 Task: Open Card Card0000000160 in Board Board0000000040 in Workspace WS0000000014 in Trello. Add Member Nikrathi889@gmail.com to Card Card0000000160 in Board Board0000000040 in Workspace WS0000000014 in Trello. Add Red Label titled Label0000000160 to Card Card0000000160 in Board Board0000000040 in Workspace WS0000000014 in Trello. Add Checklist CL0000000160 to Card Card0000000160 in Board Board0000000040 in Workspace WS0000000014 in Trello. Add Dates with Start Date as Jul 01 2023 and Due Date as Jul 31 2023 to Card Card0000000160 in Board Board0000000040 in Workspace WS0000000014 in Trello
Action: Mouse moved to (395, 510)
Screenshot: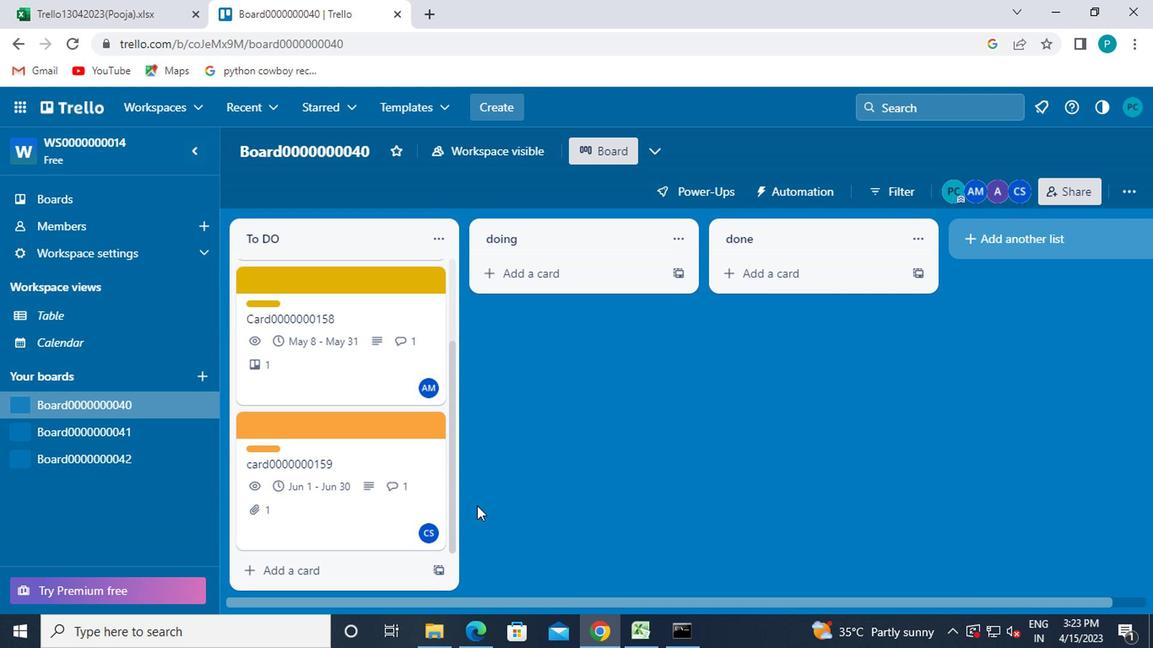 
Action: Mouse scrolled (395, 510) with delta (0, 0)
Screenshot: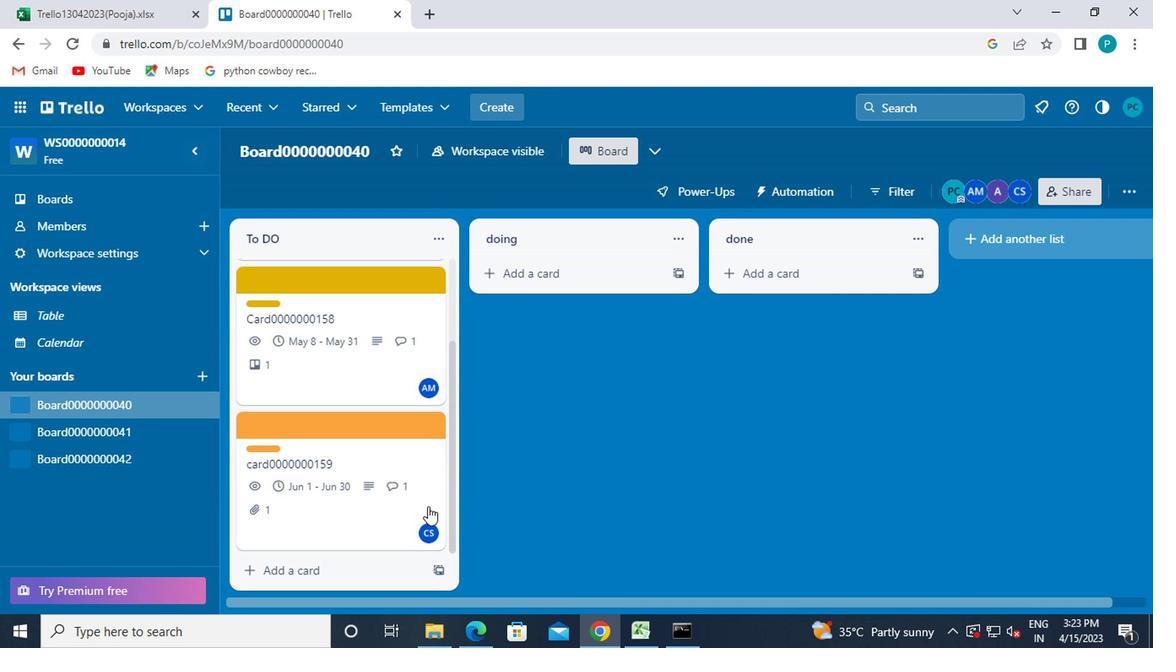 
Action: Mouse moved to (394, 510)
Screenshot: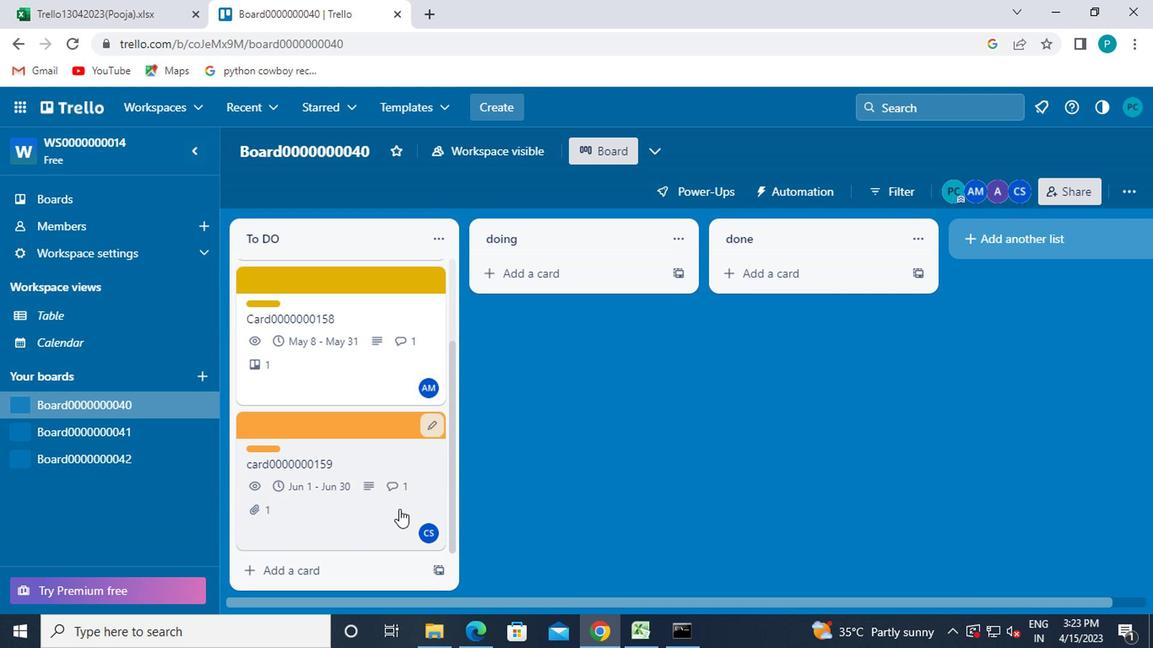
Action: Mouse scrolled (394, 510) with delta (0, 0)
Screenshot: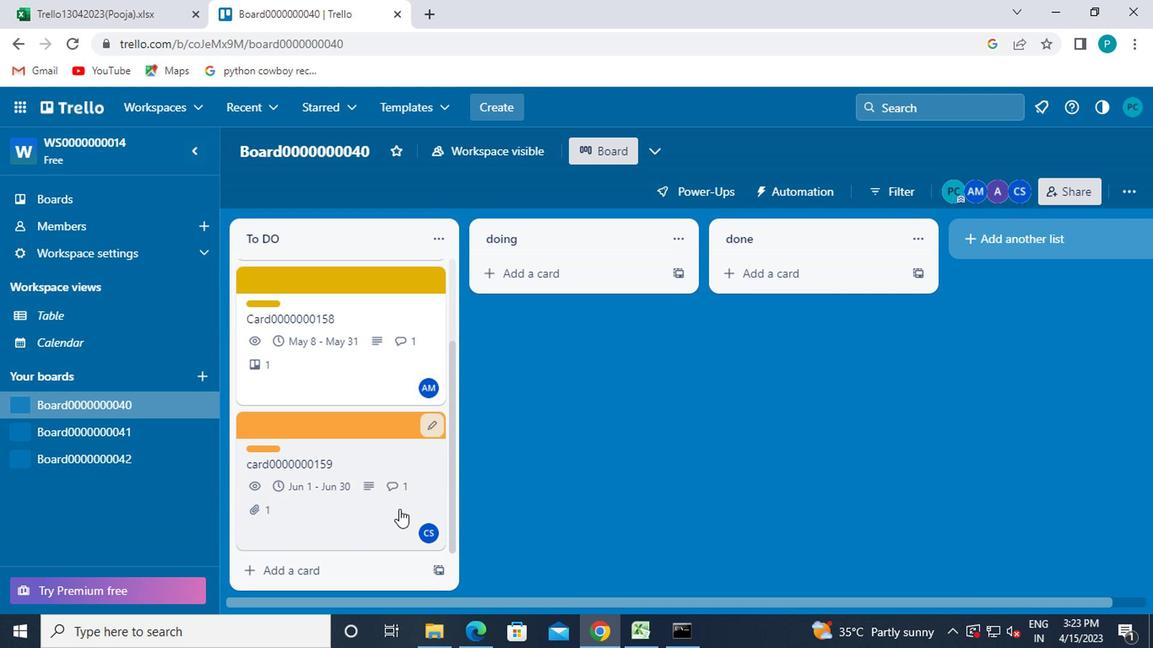 
Action: Mouse moved to (100, 439)
Screenshot: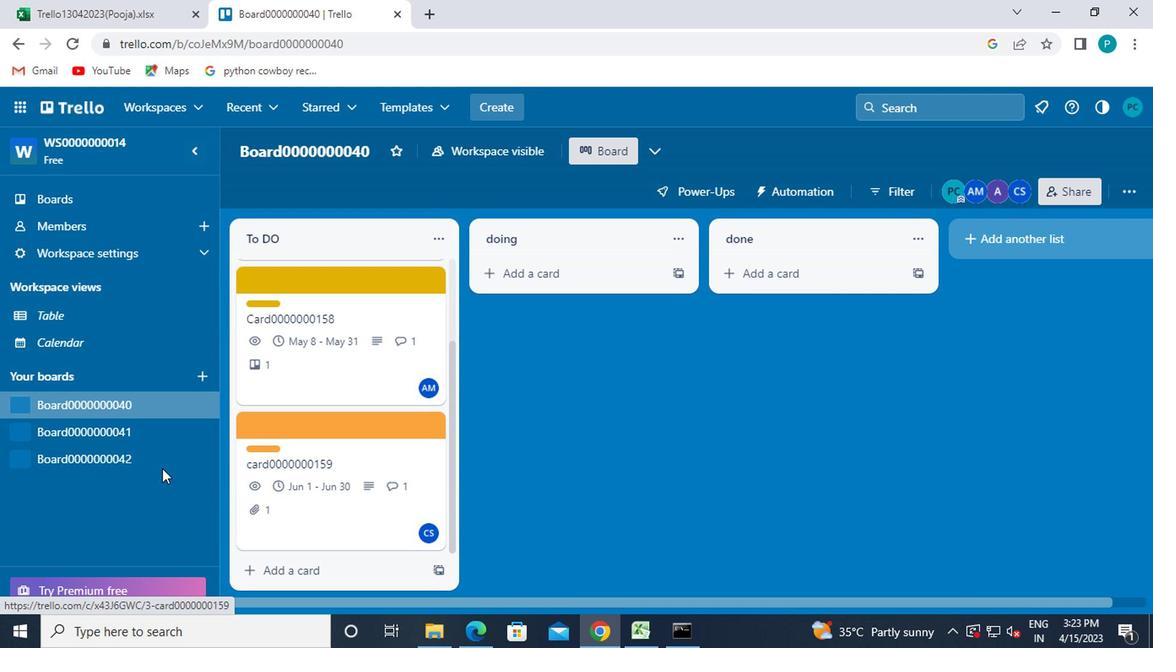 
Action: Mouse pressed left at (100, 439)
Screenshot: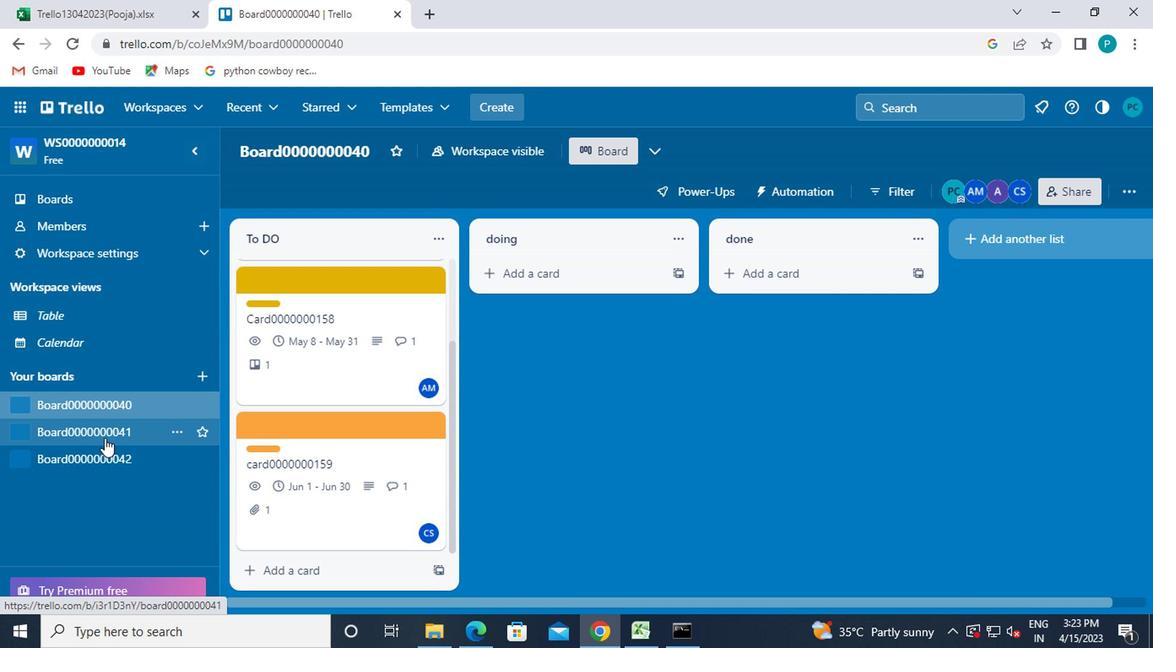 
Action: Mouse moved to (290, 248)
Screenshot: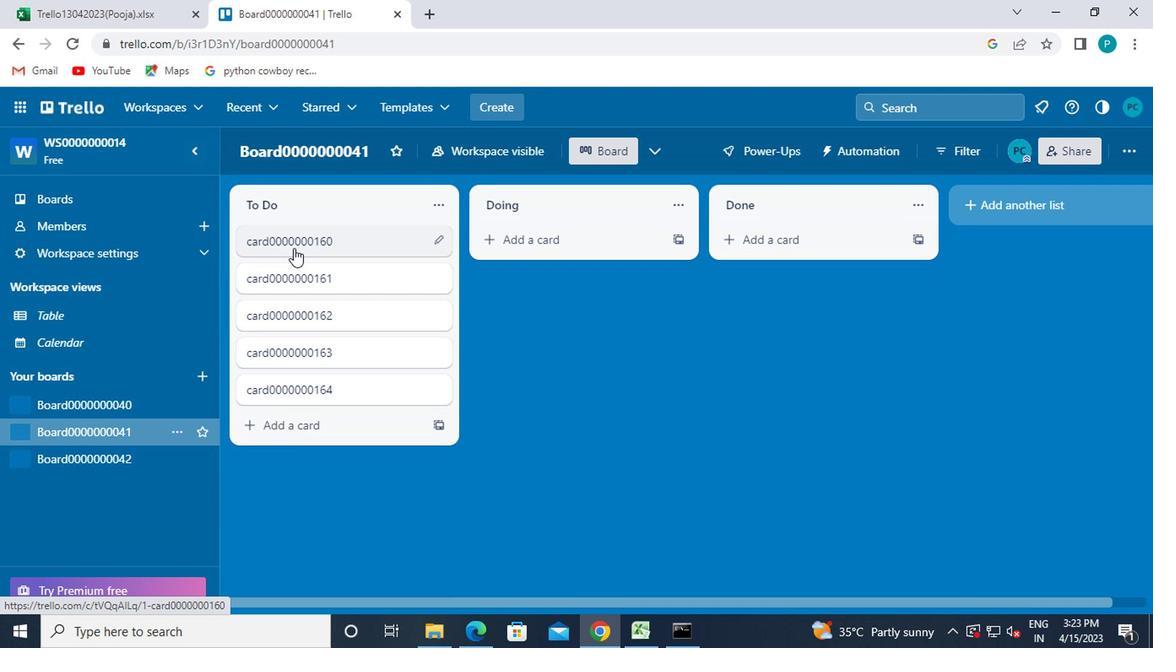 
Action: Mouse pressed left at (290, 248)
Screenshot: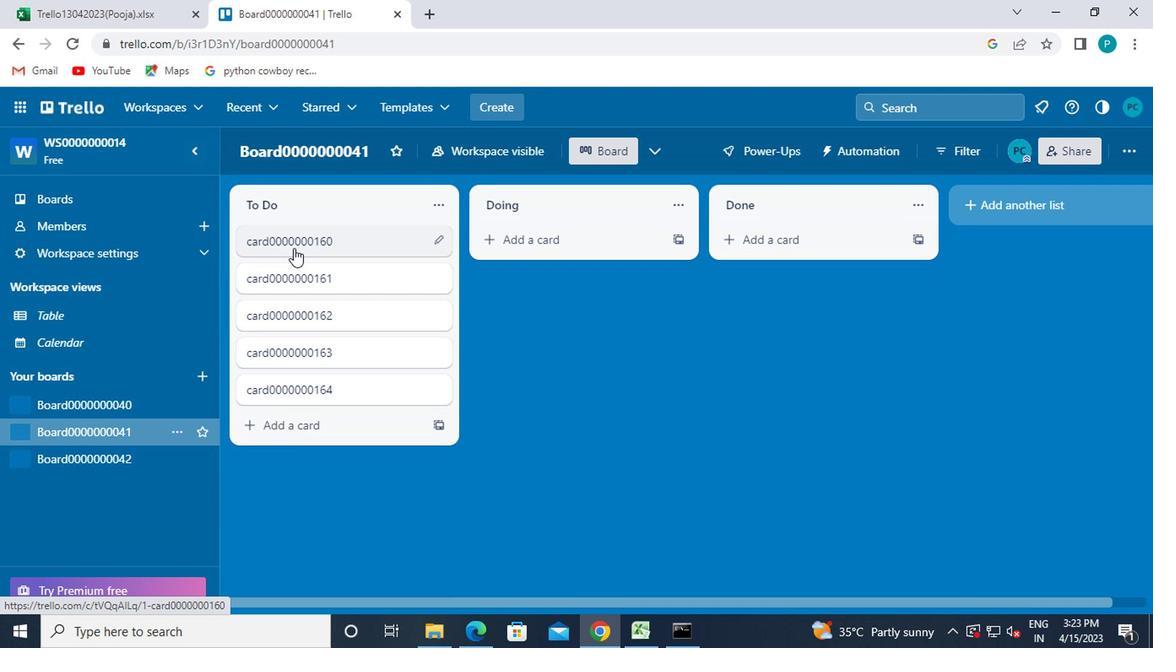 
Action: Mouse moved to (760, 242)
Screenshot: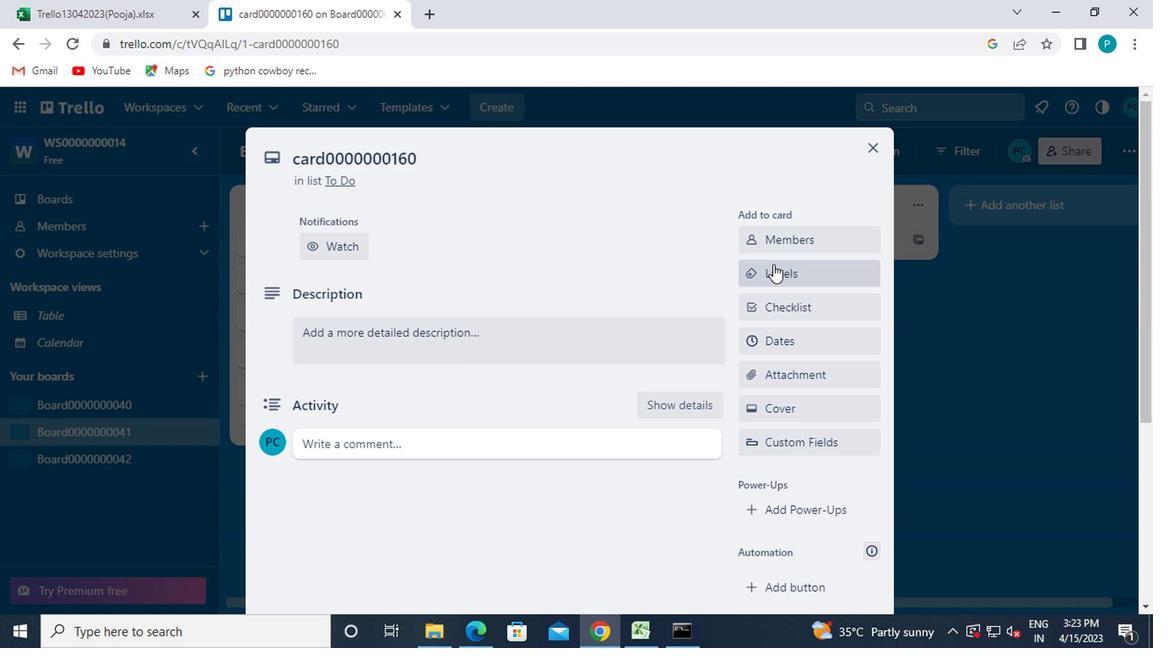 
Action: Mouse pressed left at (760, 242)
Screenshot: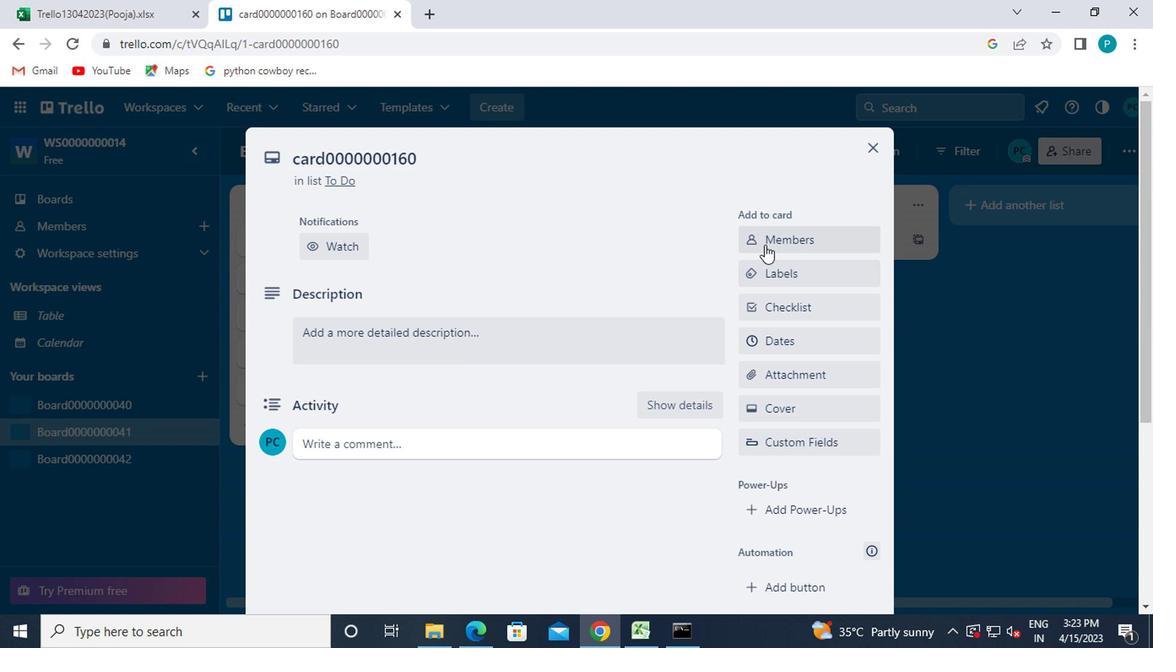 
Action: Mouse moved to (783, 323)
Screenshot: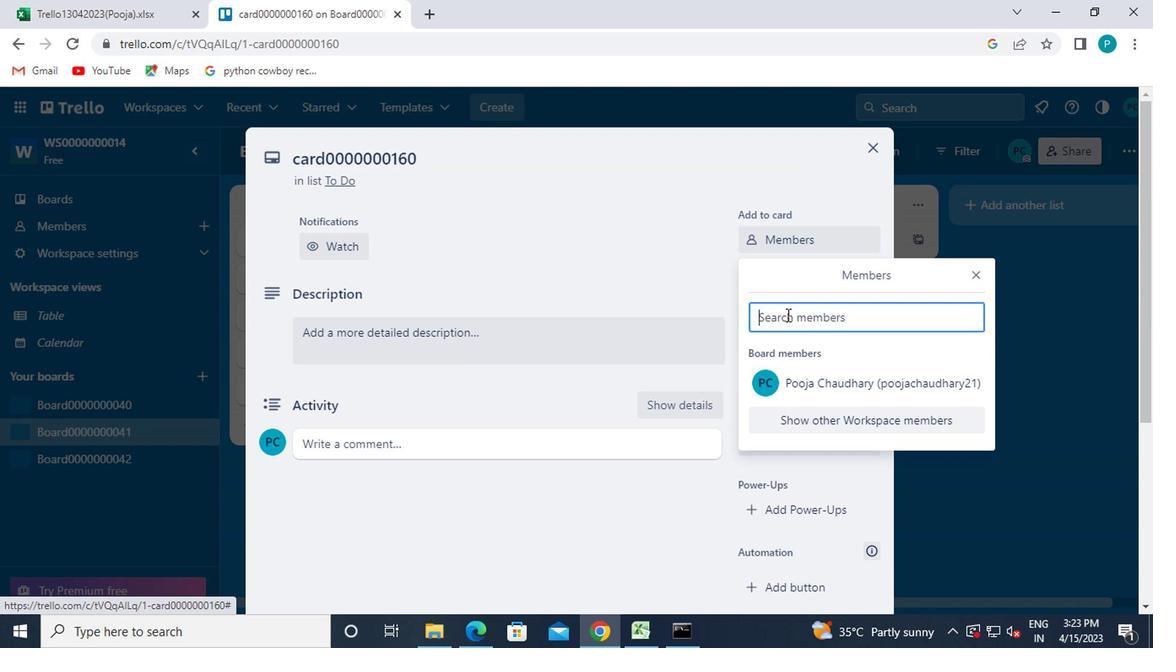 
Action: Mouse pressed left at (783, 323)
Screenshot: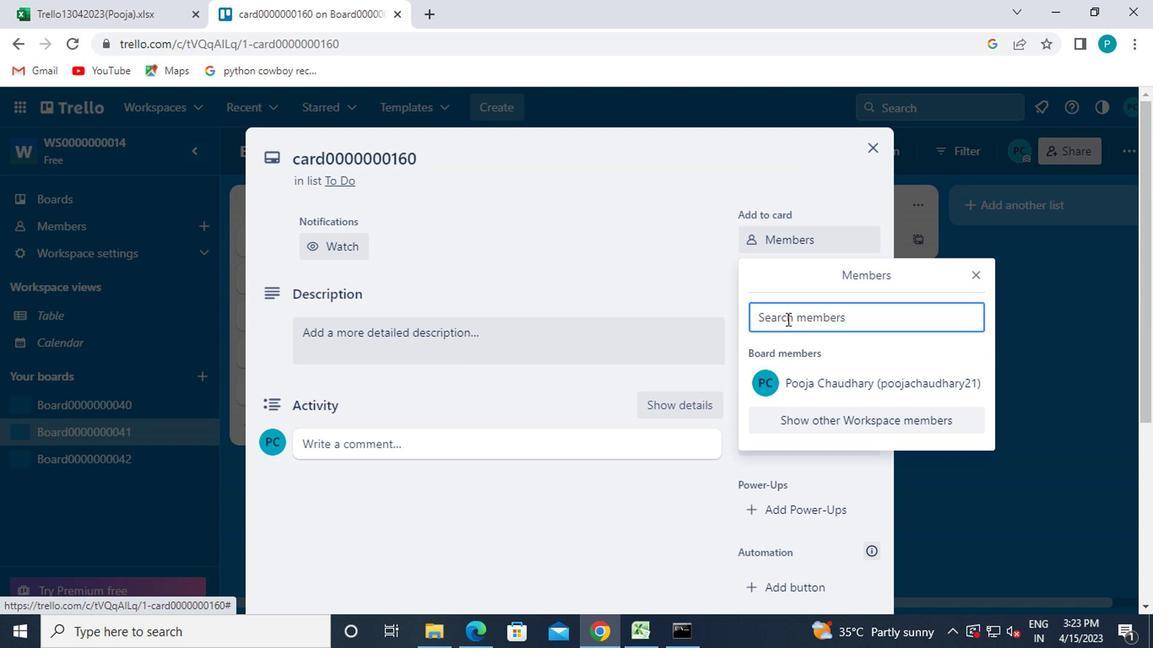 
Action: Mouse moved to (783, 325)
Screenshot: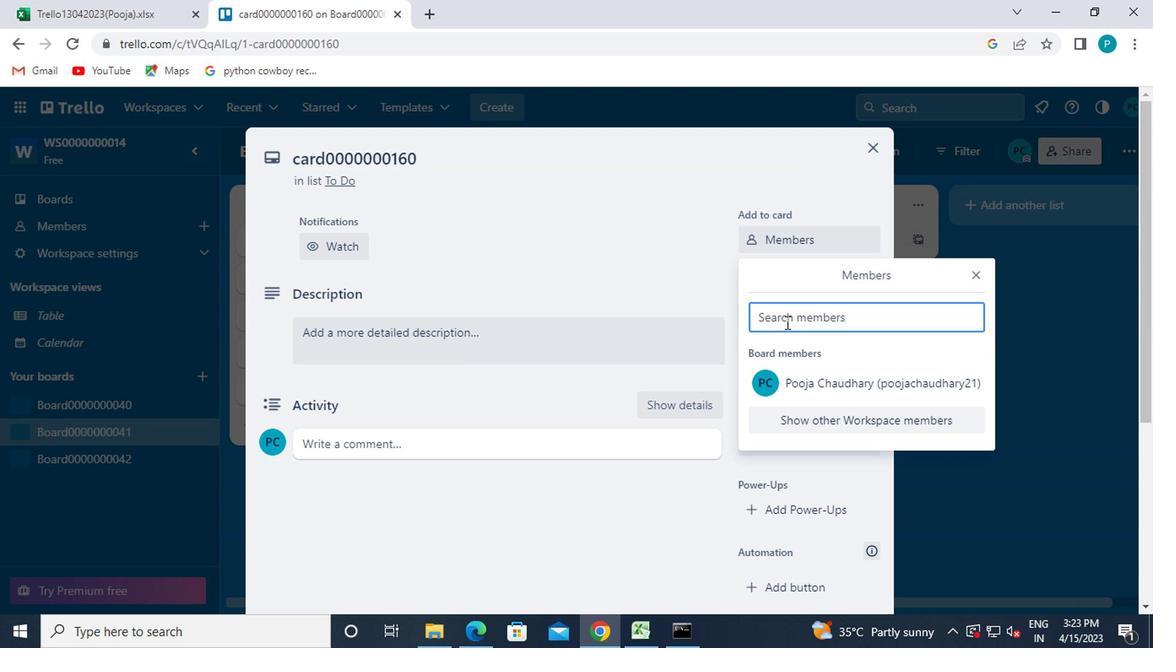 
Action: Key pressed nikrathi899<Key.shift>@GMAIL.COM
Screenshot: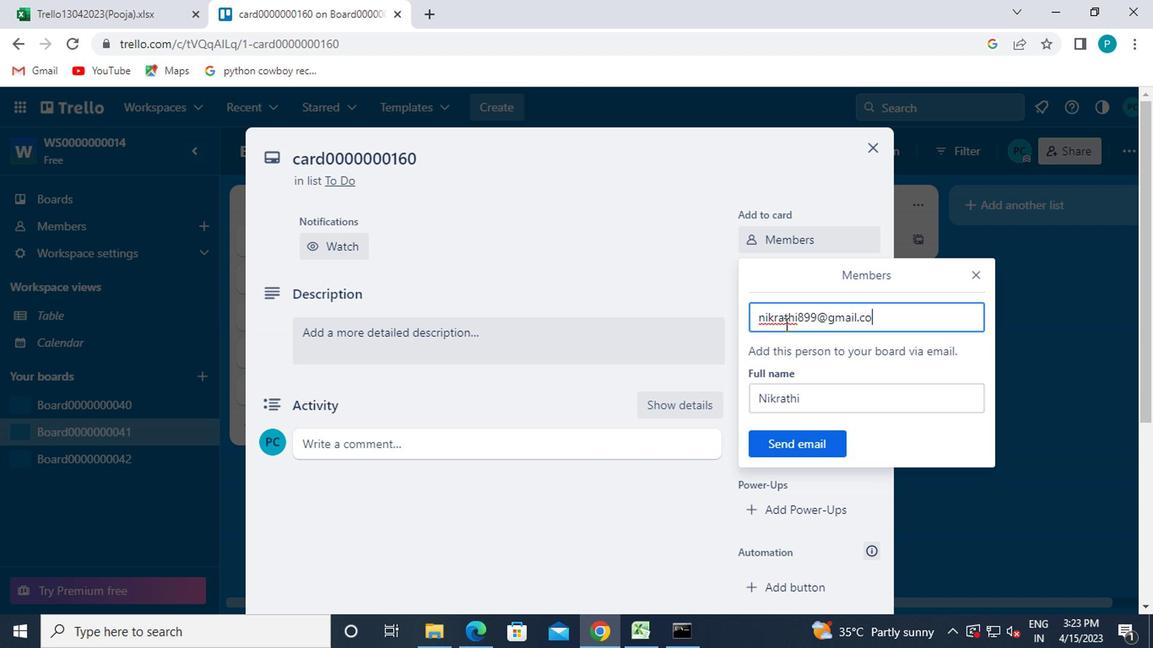 
Action: Mouse moved to (792, 437)
Screenshot: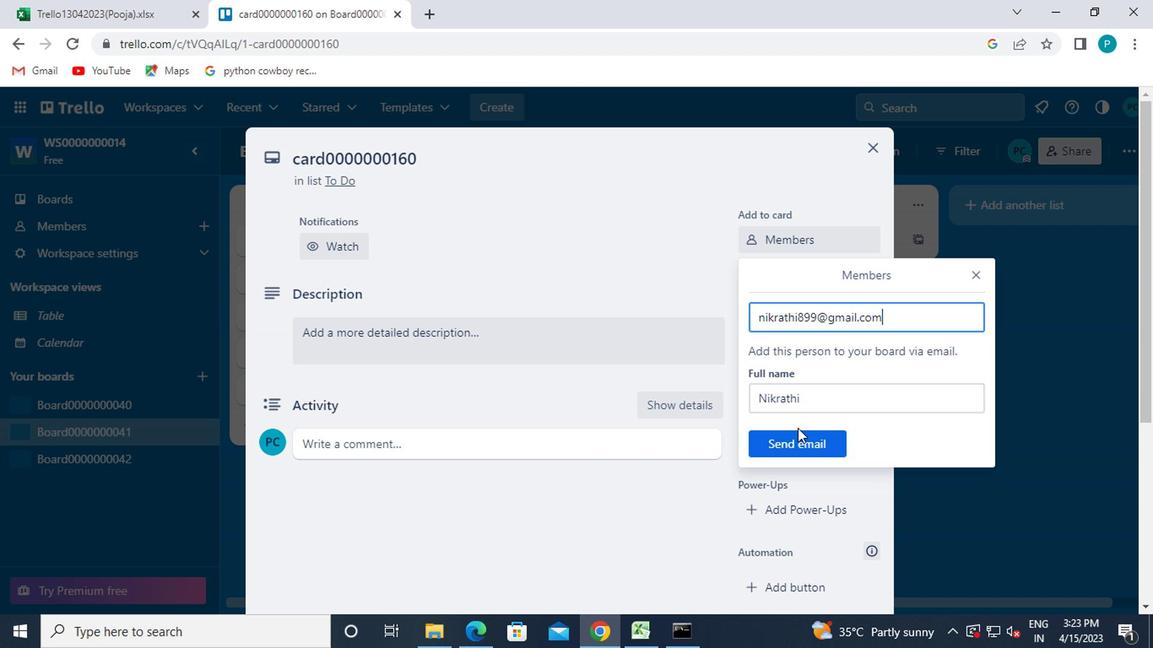 
Action: Mouse pressed left at (792, 437)
Screenshot: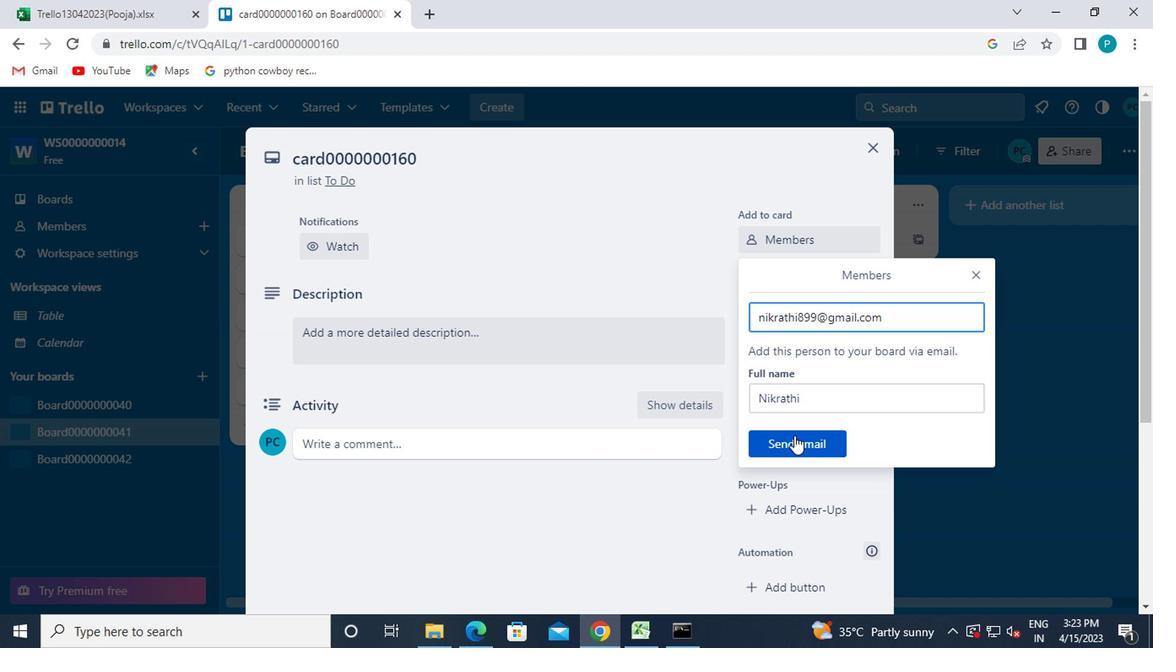 
Action: Mouse moved to (798, 333)
Screenshot: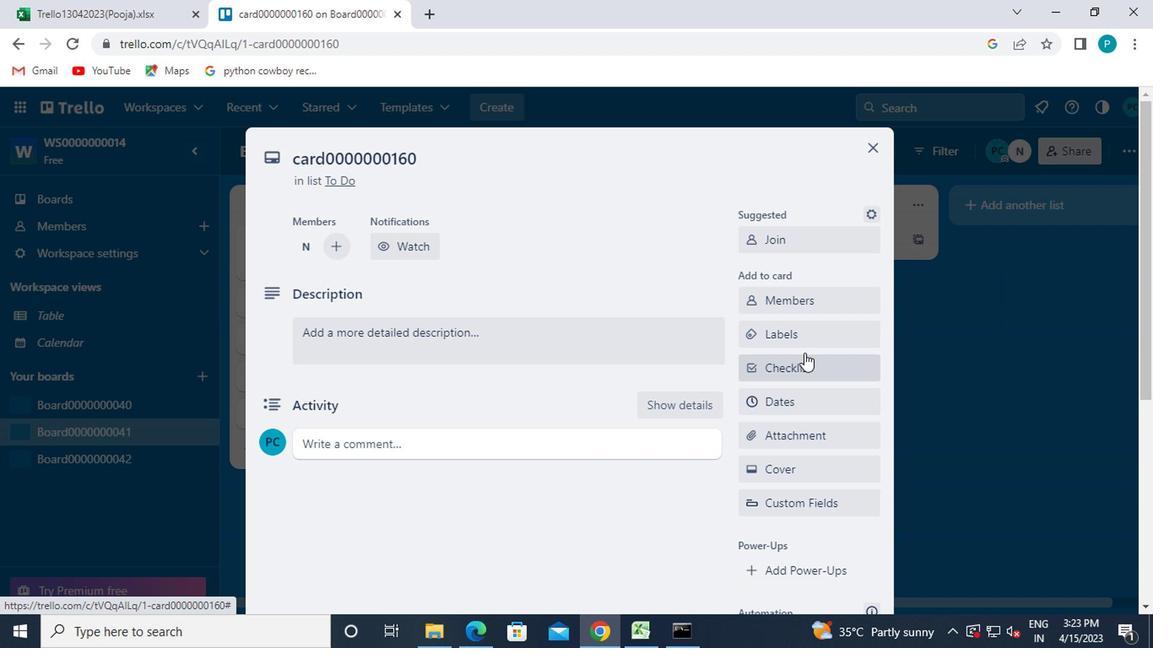 
Action: Mouse pressed left at (798, 333)
Screenshot: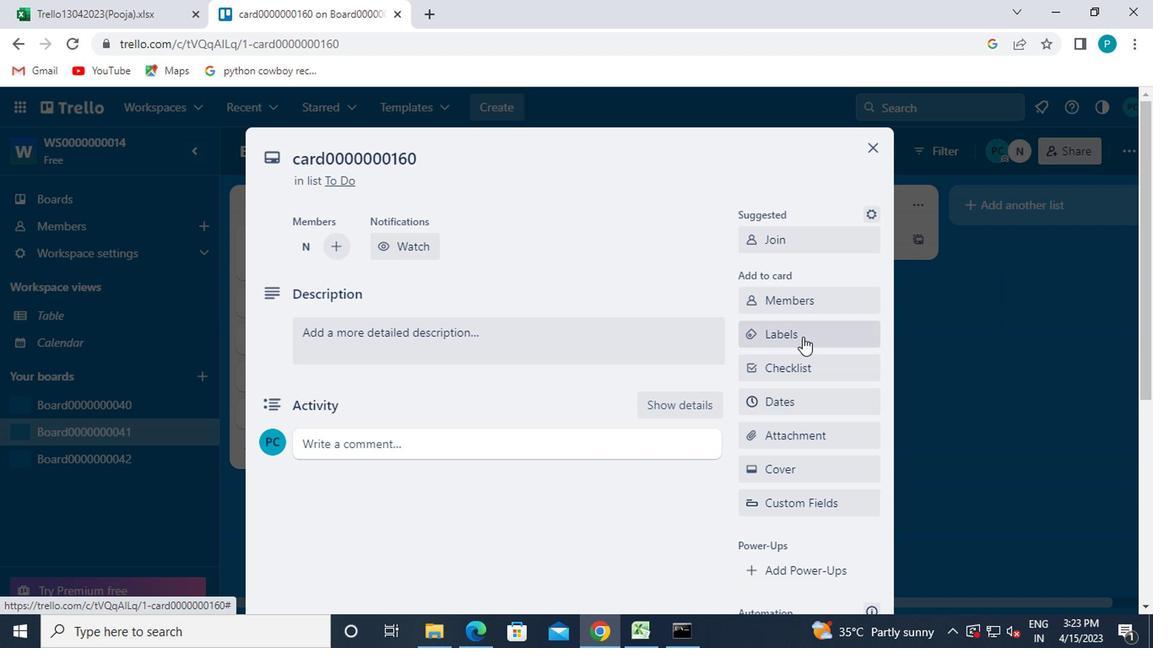 
Action: Mouse moved to (798, 445)
Screenshot: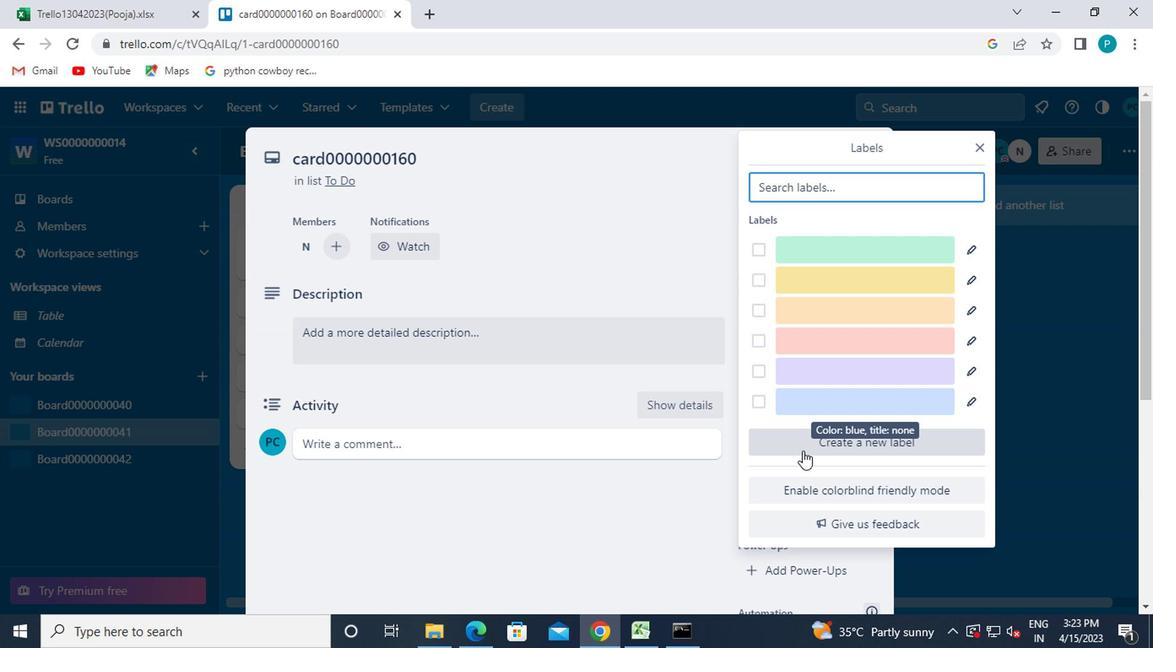 
Action: Mouse pressed left at (798, 445)
Screenshot: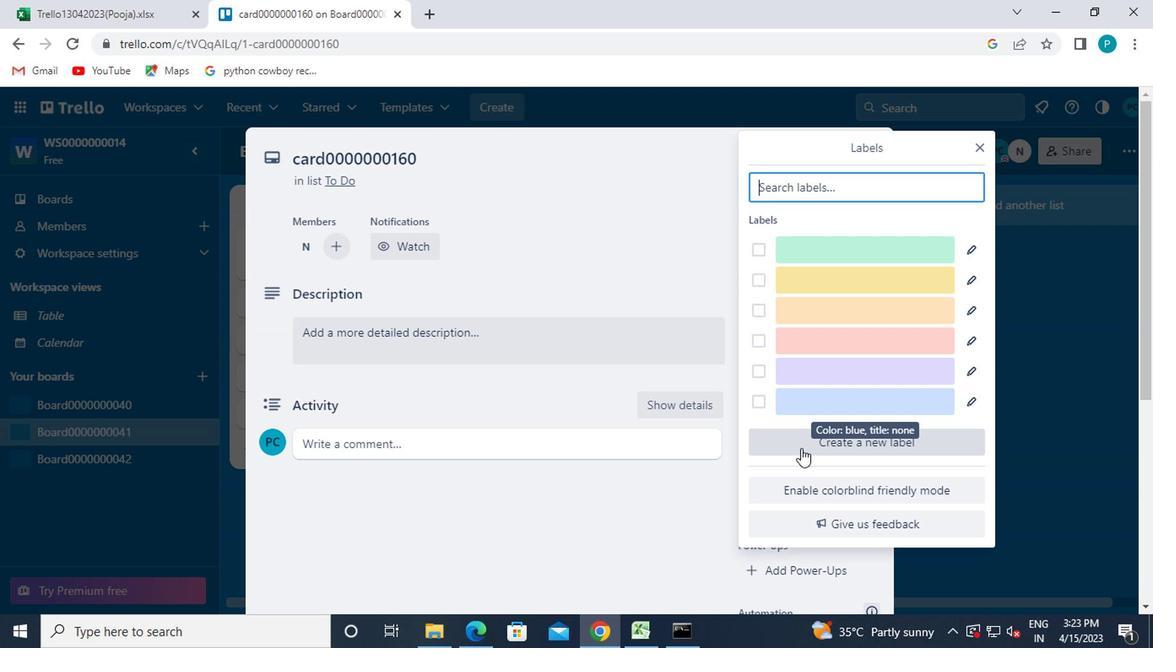 
Action: Mouse moved to (907, 398)
Screenshot: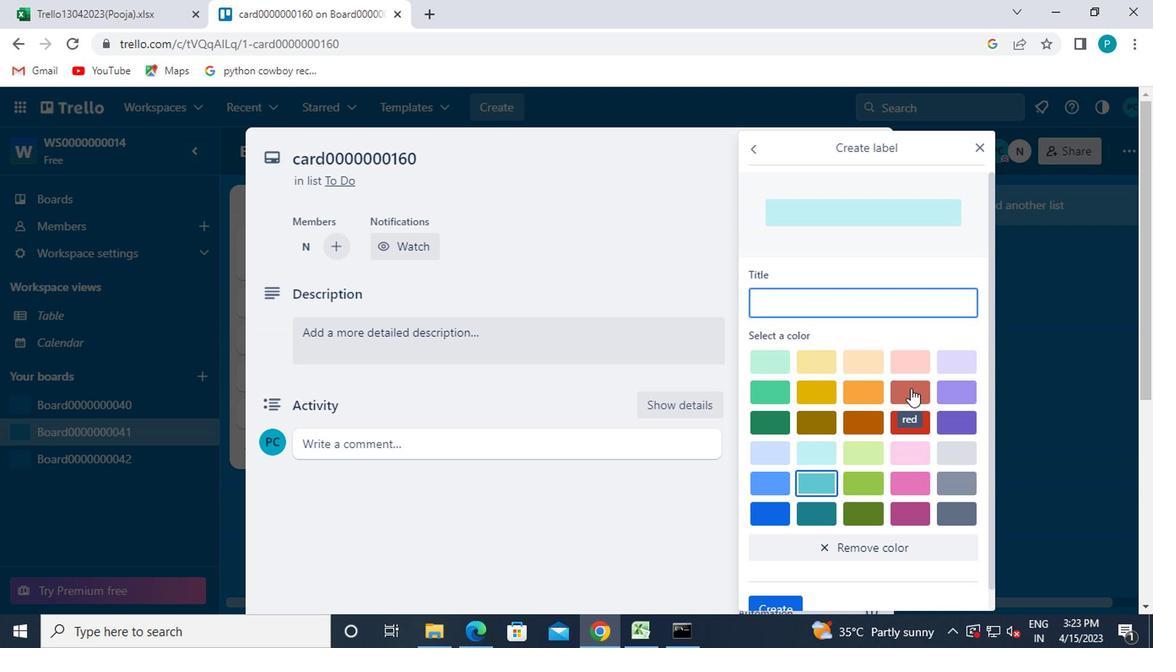 
Action: Mouse pressed left at (907, 398)
Screenshot: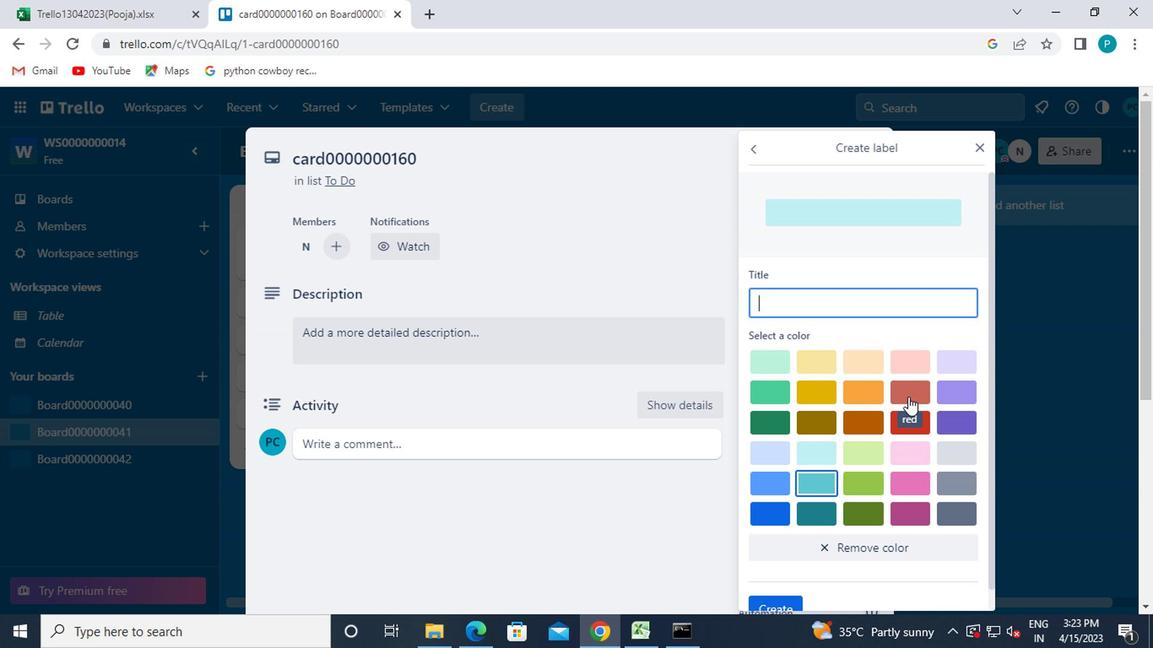 
Action: Mouse moved to (763, 308)
Screenshot: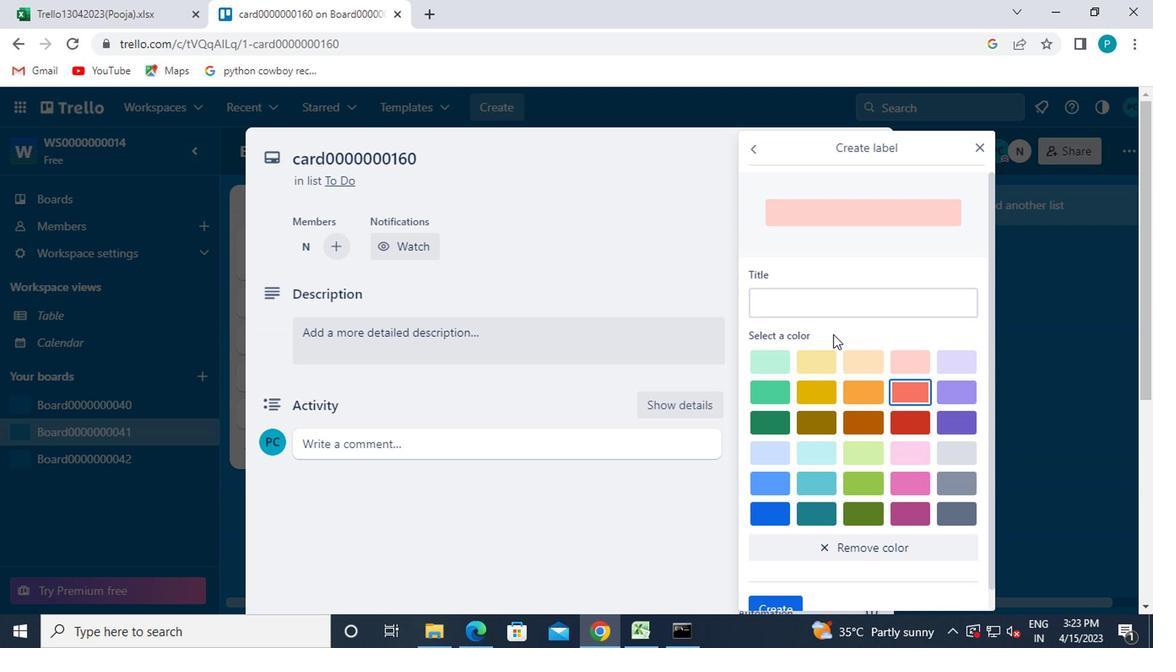 
Action: Mouse pressed left at (763, 308)
Screenshot: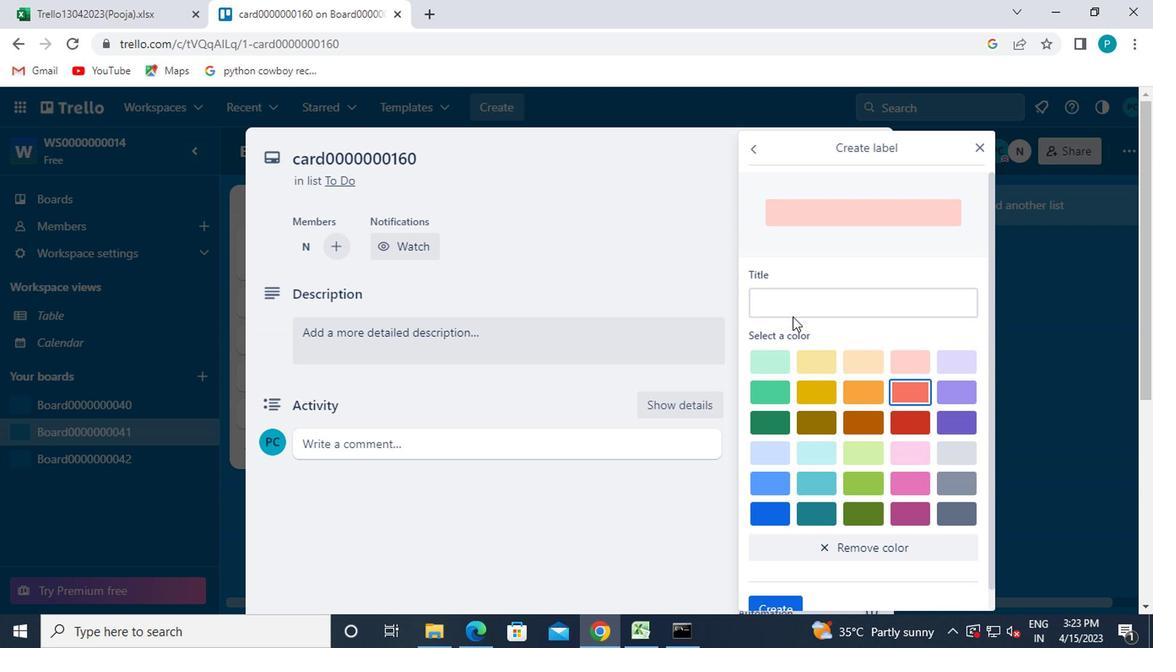 
Action: Key pressed <Key.caps_lock>L<Key.caps_lock>ABEL0000000160
Screenshot: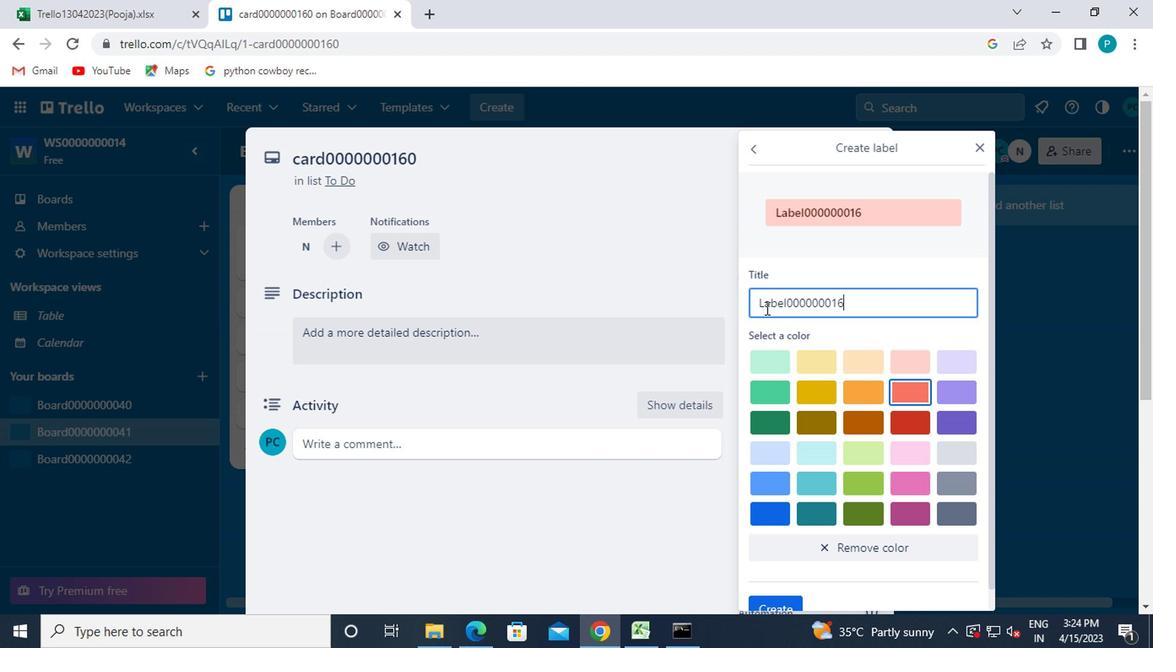 
Action: Mouse moved to (795, 367)
Screenshot: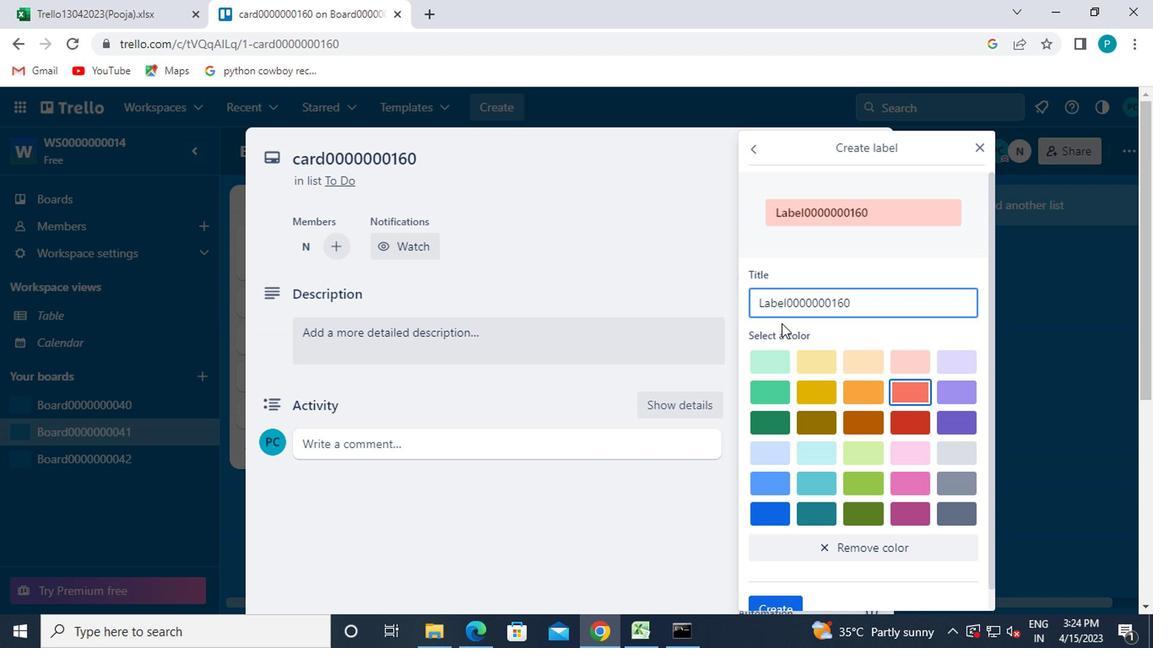 
Action: Mouse scrolled (795, 366) with delta (0, -1)
Screenshot: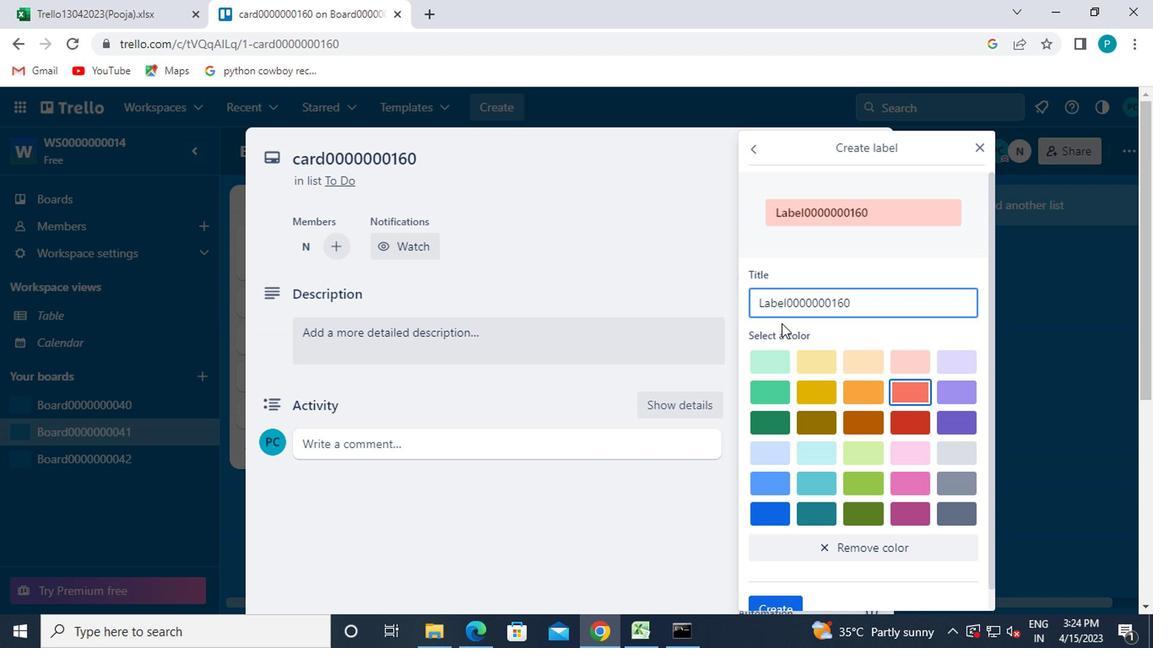 
Action: Mouse moved to (795, 376)
Screenshot: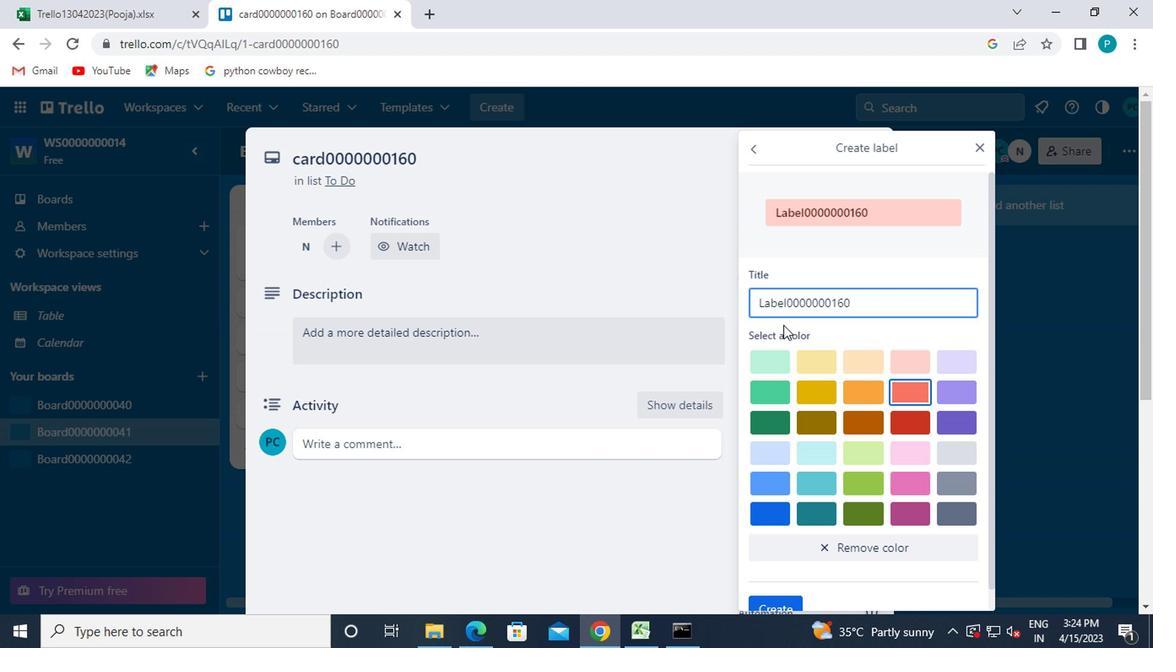 
Action: Mouse scrolled (795, 375) with delta (0, 0)
Screenshot: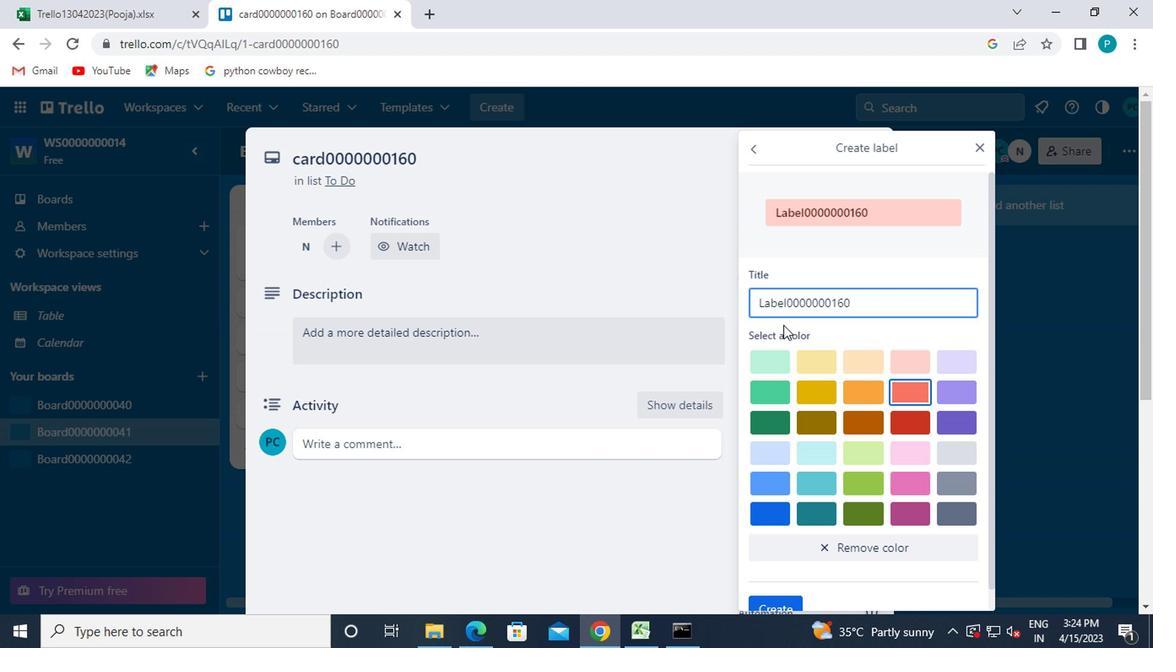 
Action: Mouse moved to (797, 386)
Screenshot: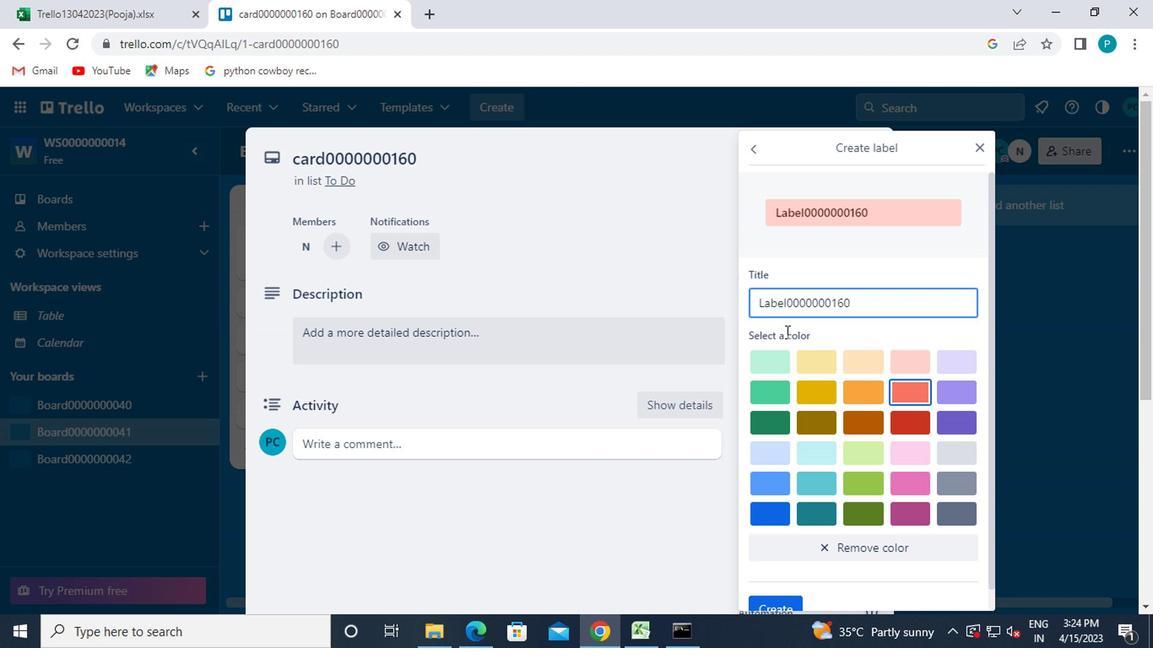 
Action: Mouse scrolled (797, 385) with delta (0, -1)
Screenshot: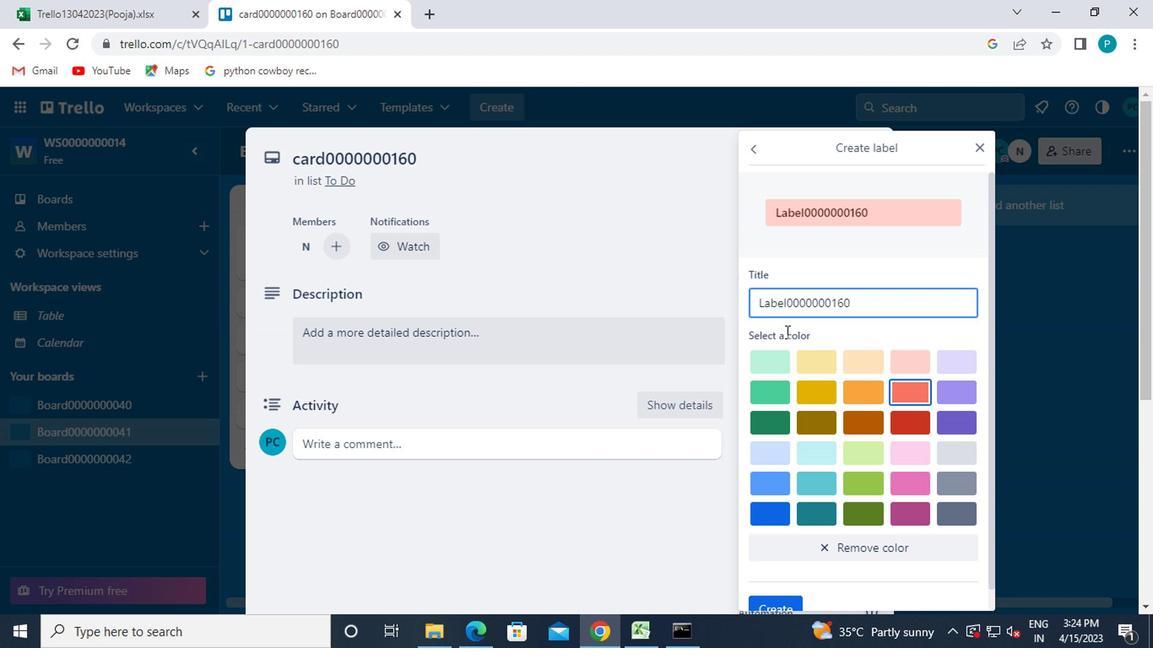 
Action: Mouse moved to (800, 398)
Screenshot: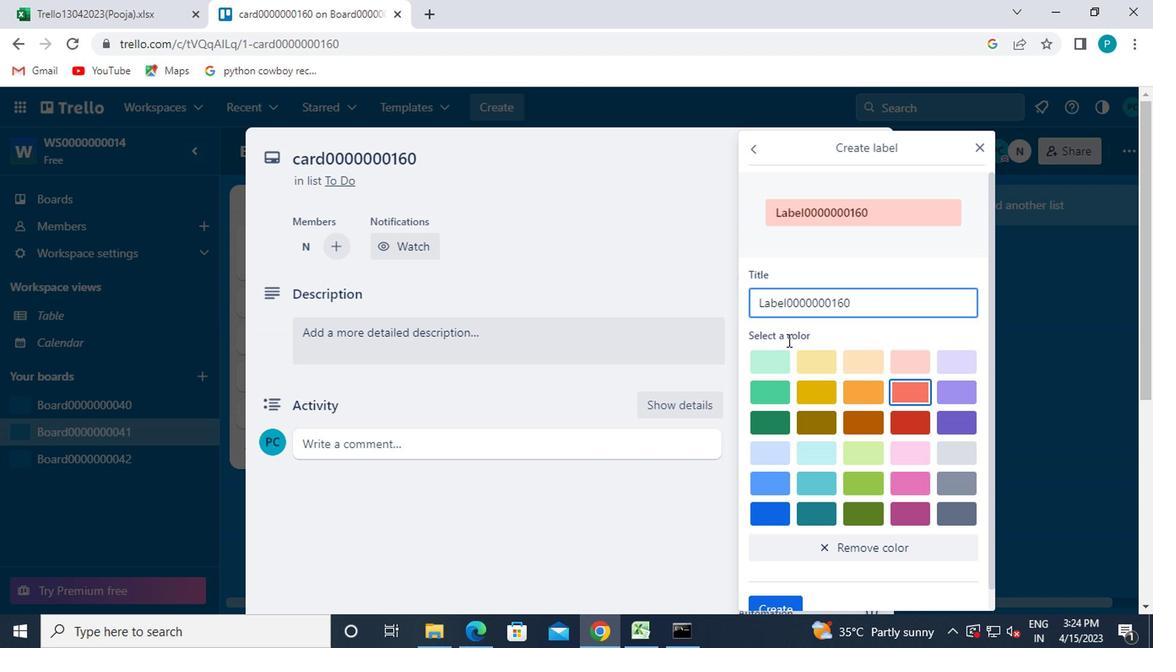 
Action: Mouse scrolled (800, 398) with delta (0, 0)
Screenshot: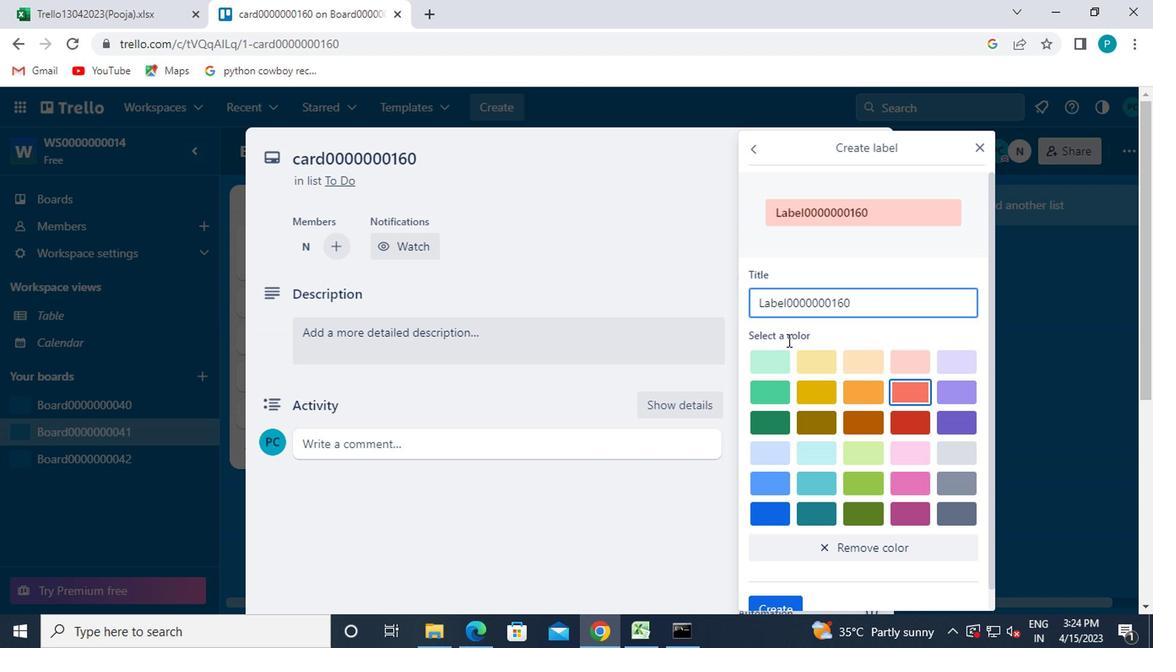 
Action: Mouse moved to (766, 592)
Screenshot: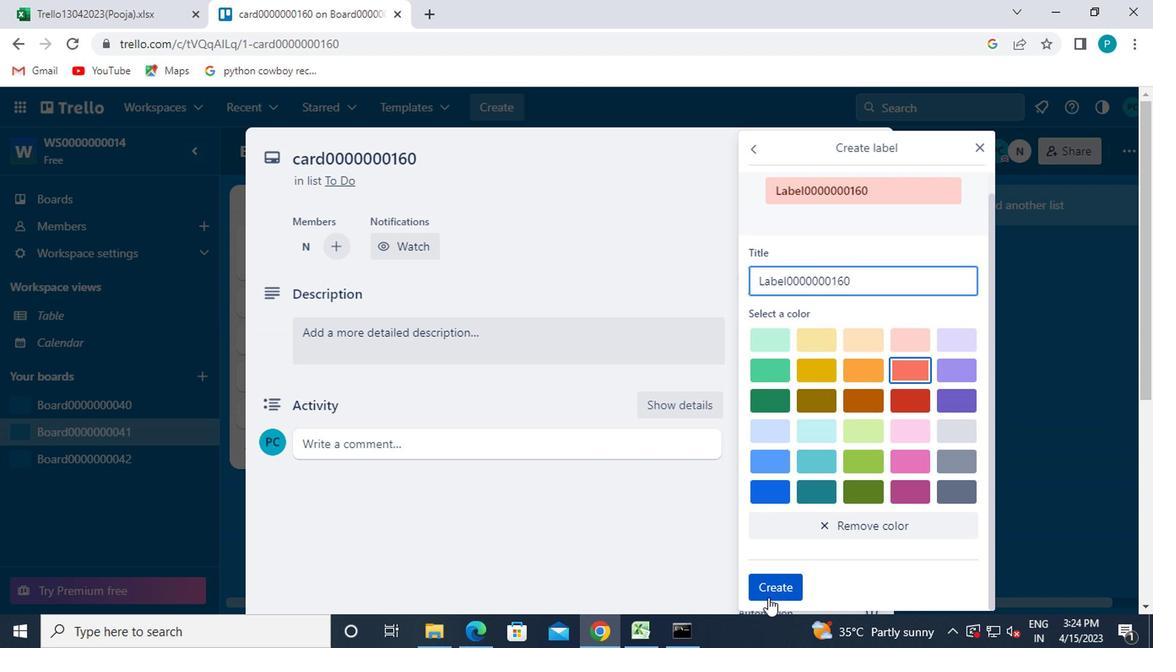 
Action: Mouse pressed left at (766, 592)
Screenshot: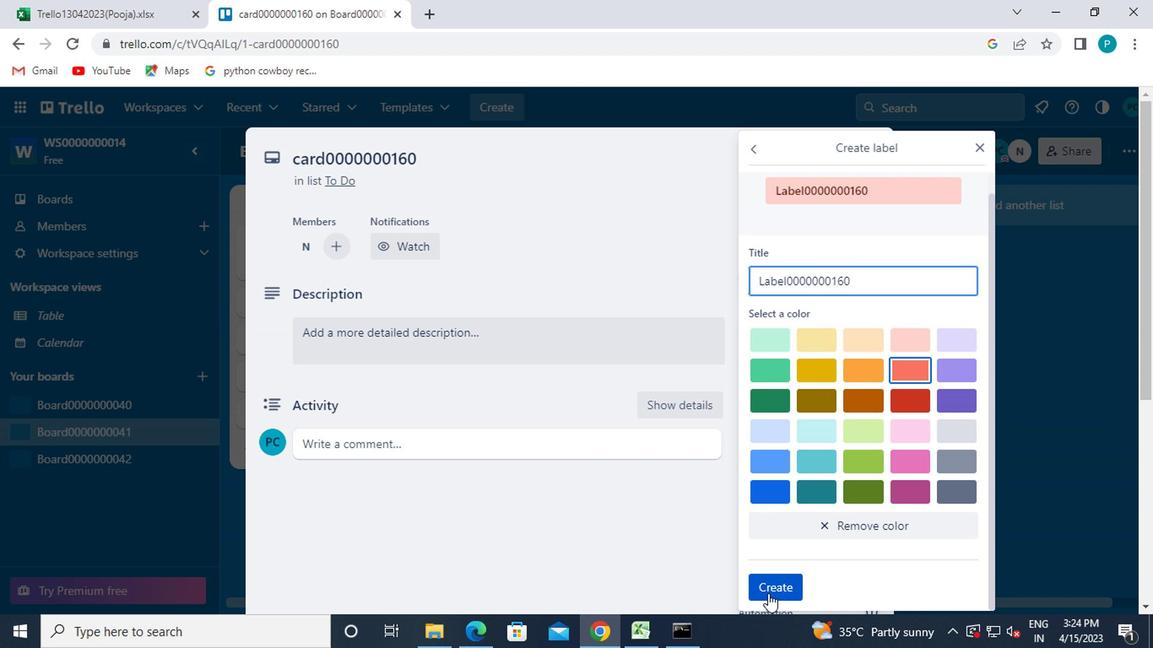 
Action: Mouse moved to (970, 139)
Screenshot: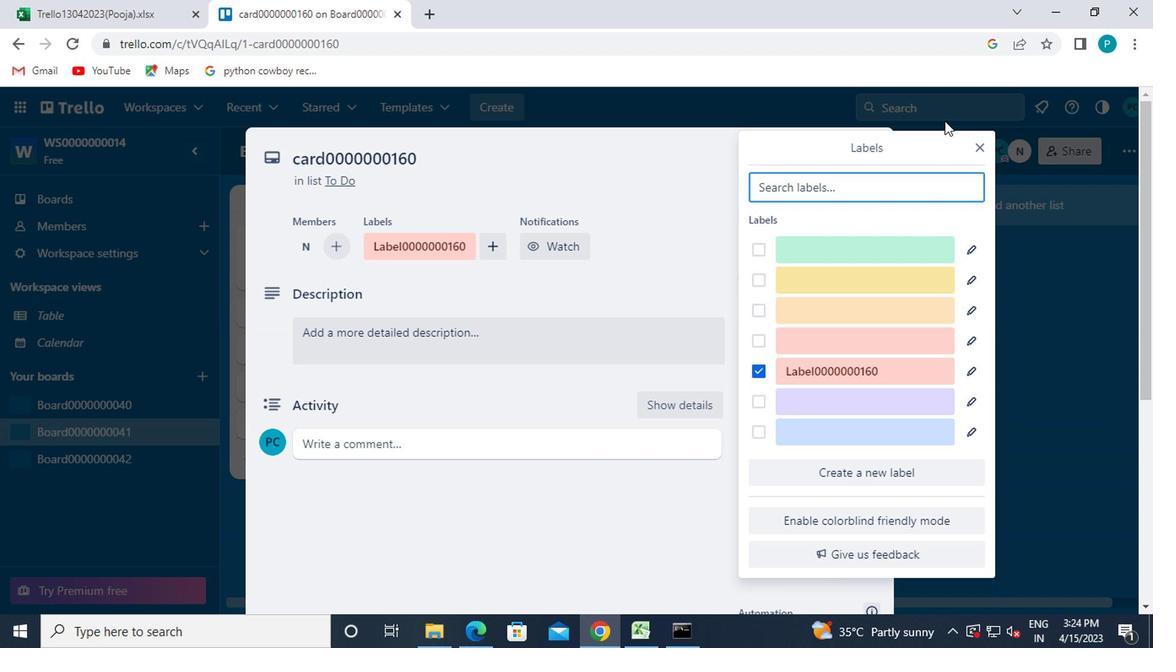 
Action: Mouse pressed left at (970, 139)
Screenshot: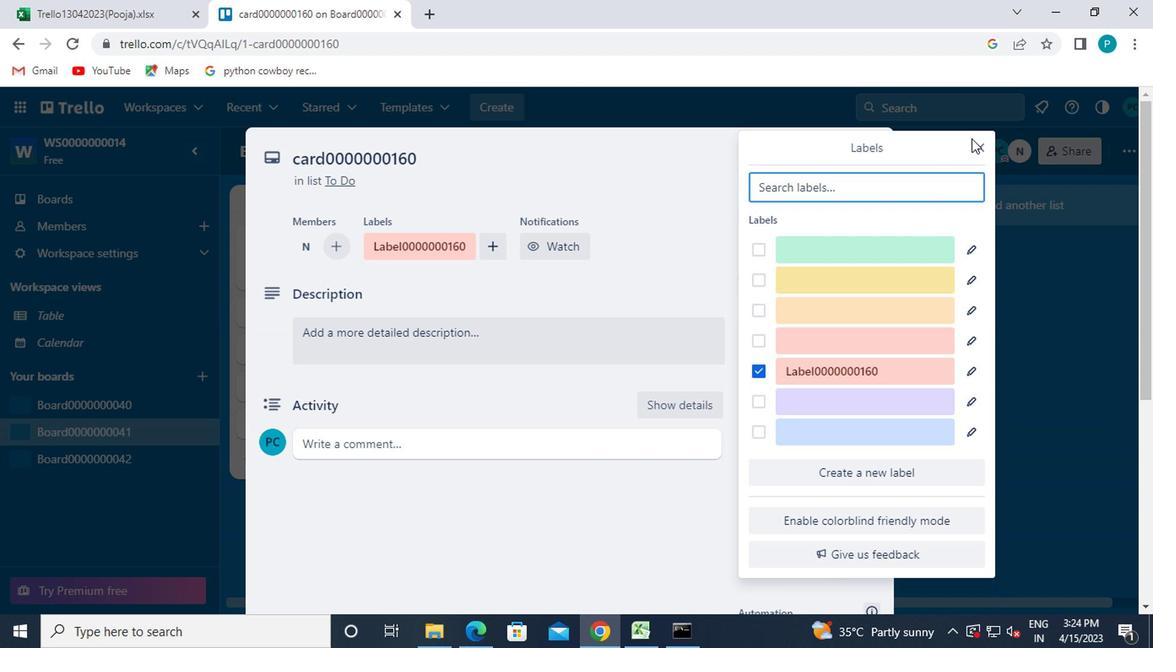 
Action: Mouse moved to (975, 141)
Screenshot: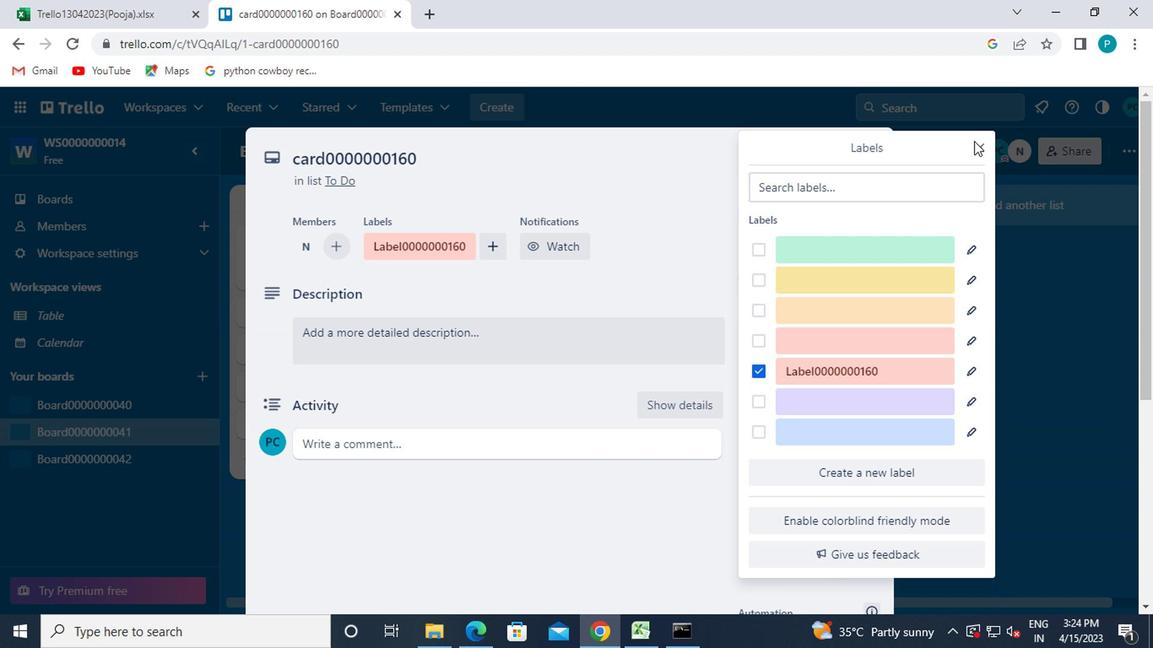 
Action: Mouse pressed left at (975, 141)
Screenshot: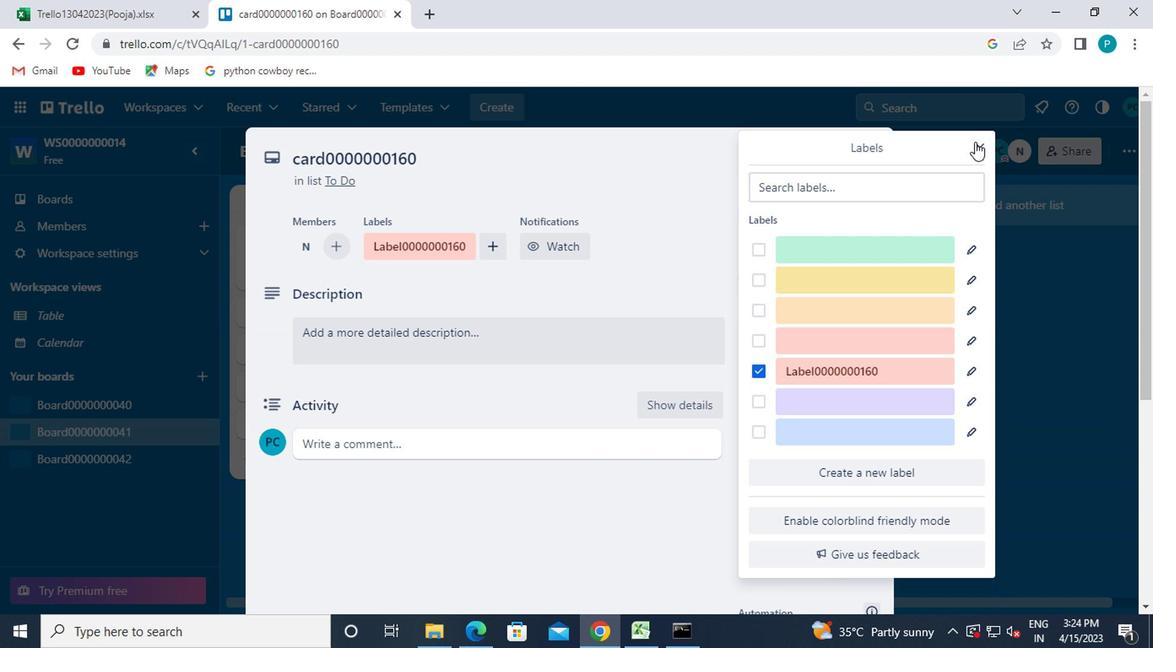
Action: Mouse moved to (835, 370)
Screenshot: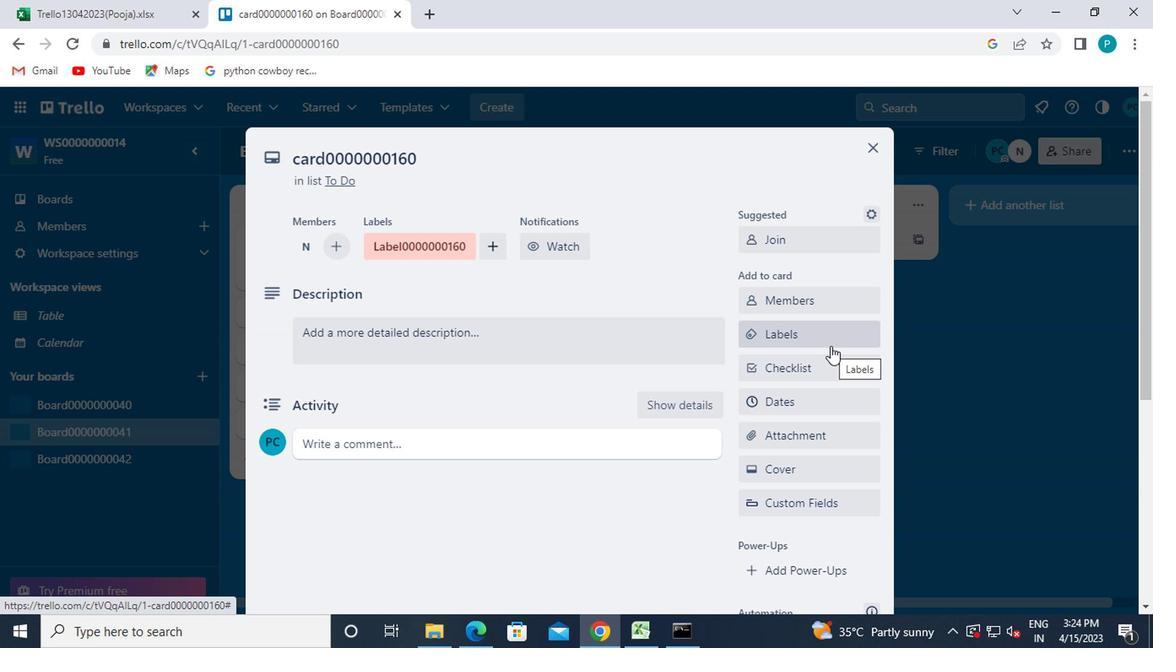 
Action: Mouse pressed left at (835, 370)
Screenshot: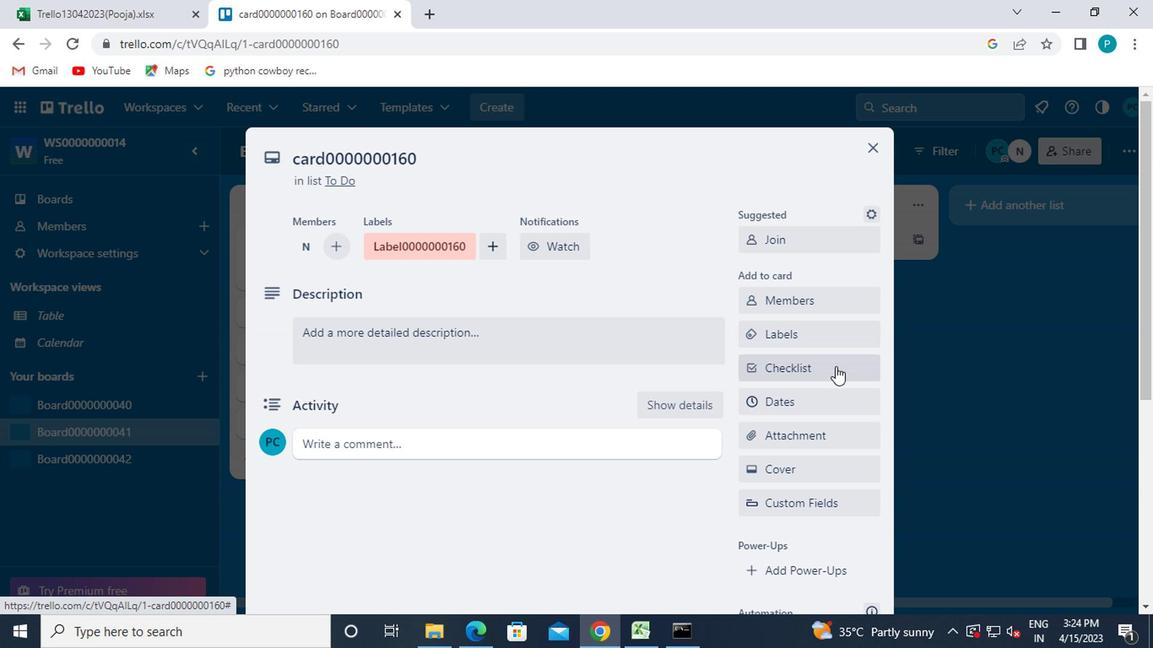 
Action: Mouse moved to (838, 470)
Screenshot: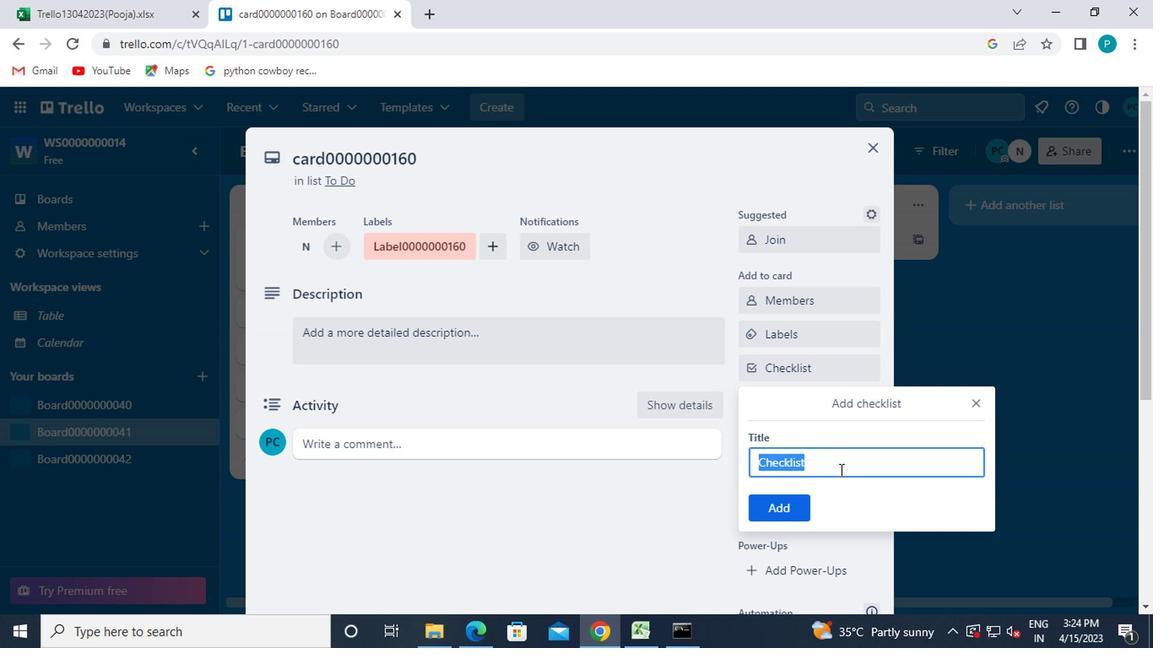 
Action: Key pressed <Key.caps_lock>CL0000000160
Screenshot: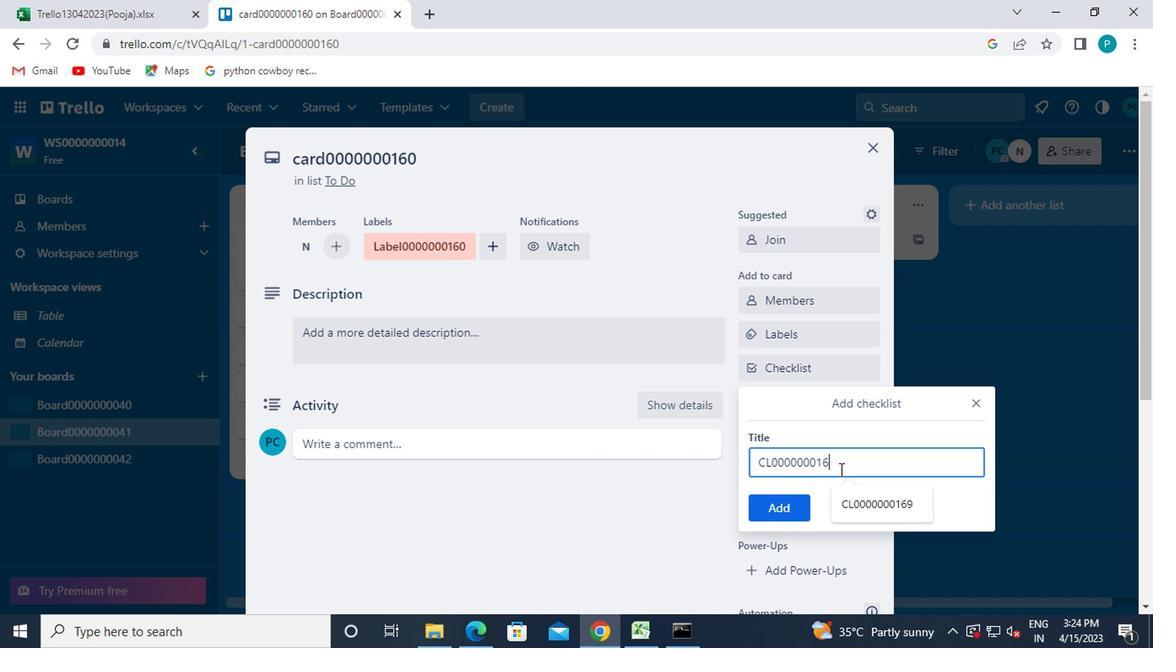 
Action: Mouse moved to (789, 503)
Screenshot: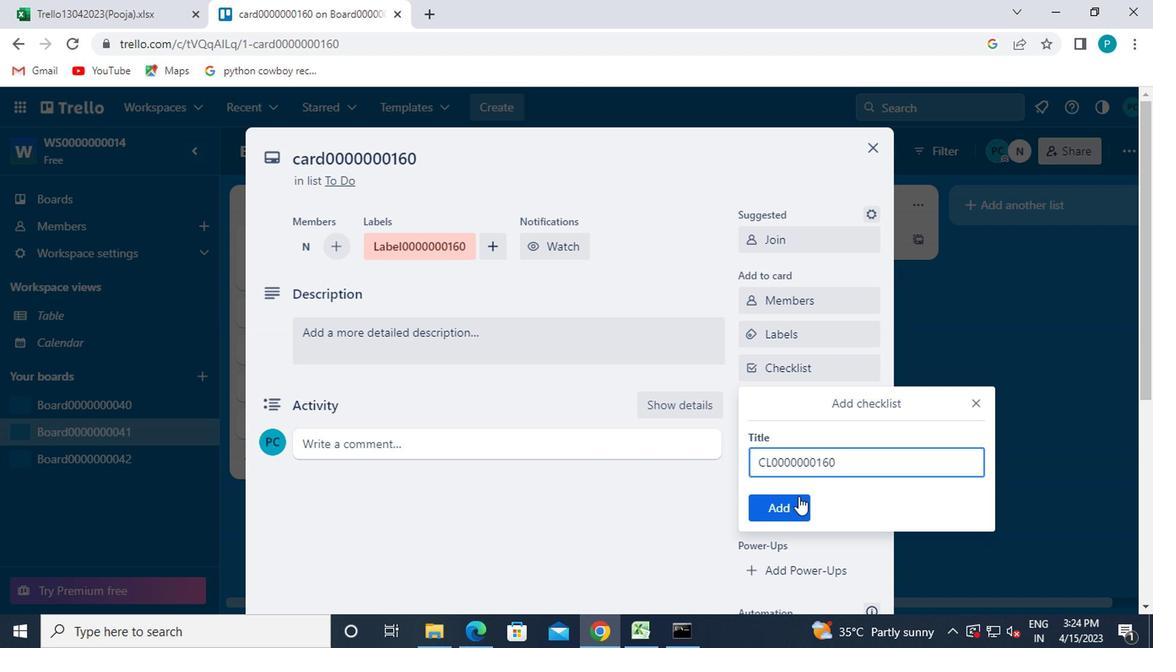 
Action: Mouse pressed left at (789, 503)
Screenshot: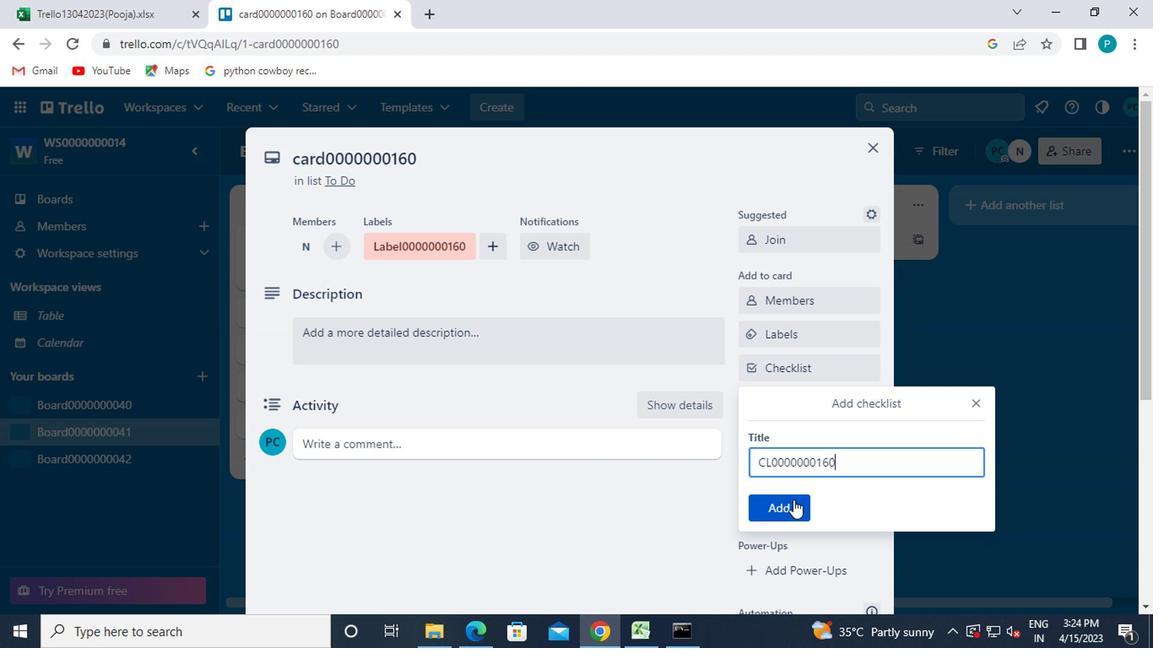 
Action: Mouse moved to (777, 396)
Screenshot: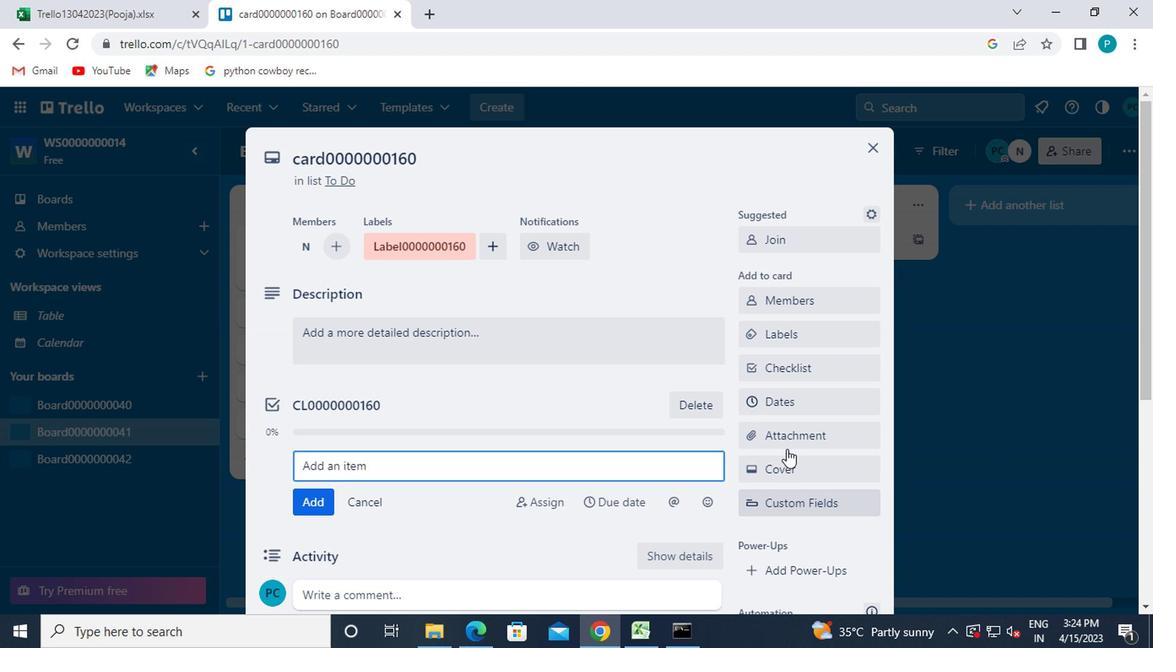 
Action: Mouse pressed left at (777, 396)
Screenshot: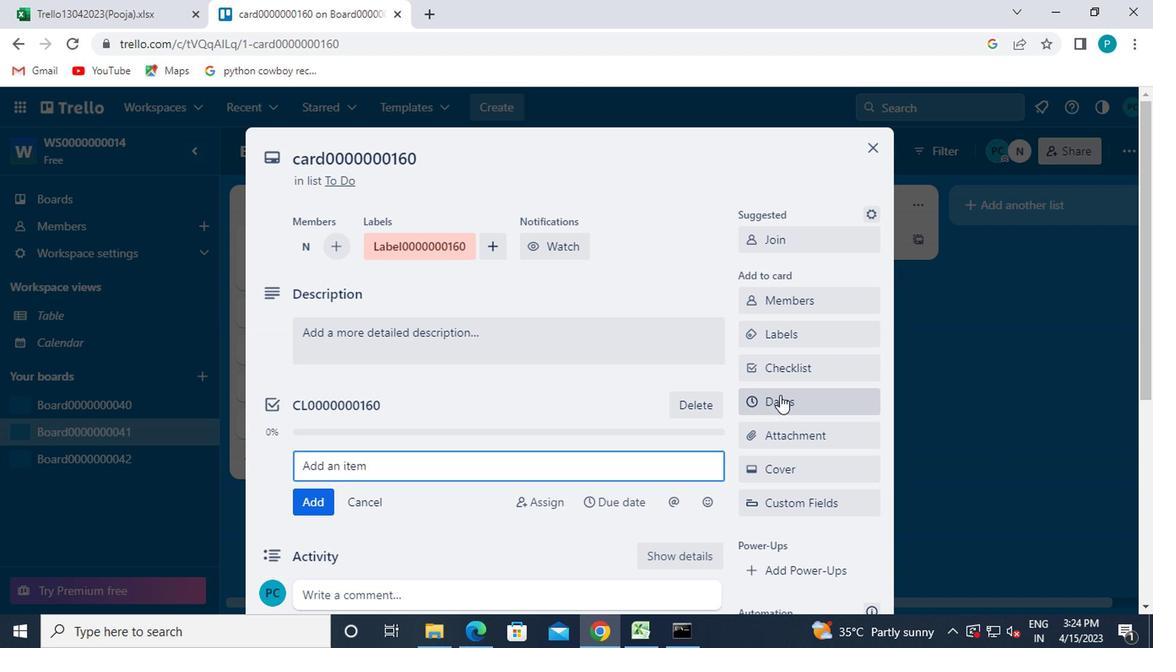 
Action: Mouse moved to (758, 458)
Screenshot: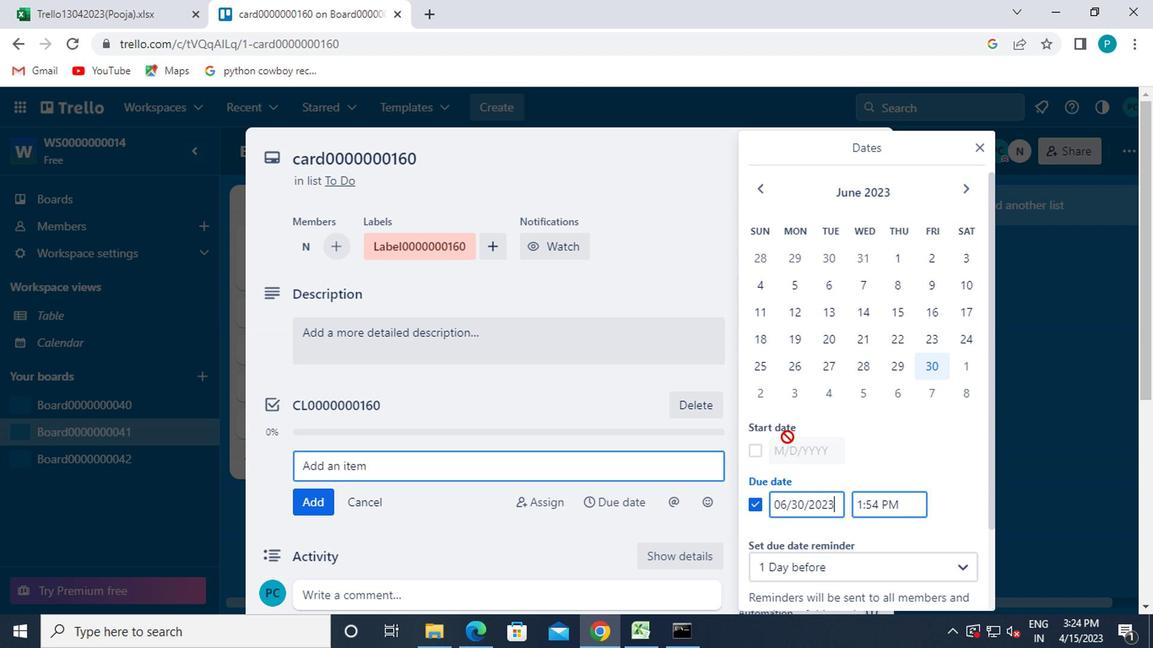 
Action: Mouse pressed left at (758, 458)
Screenshot: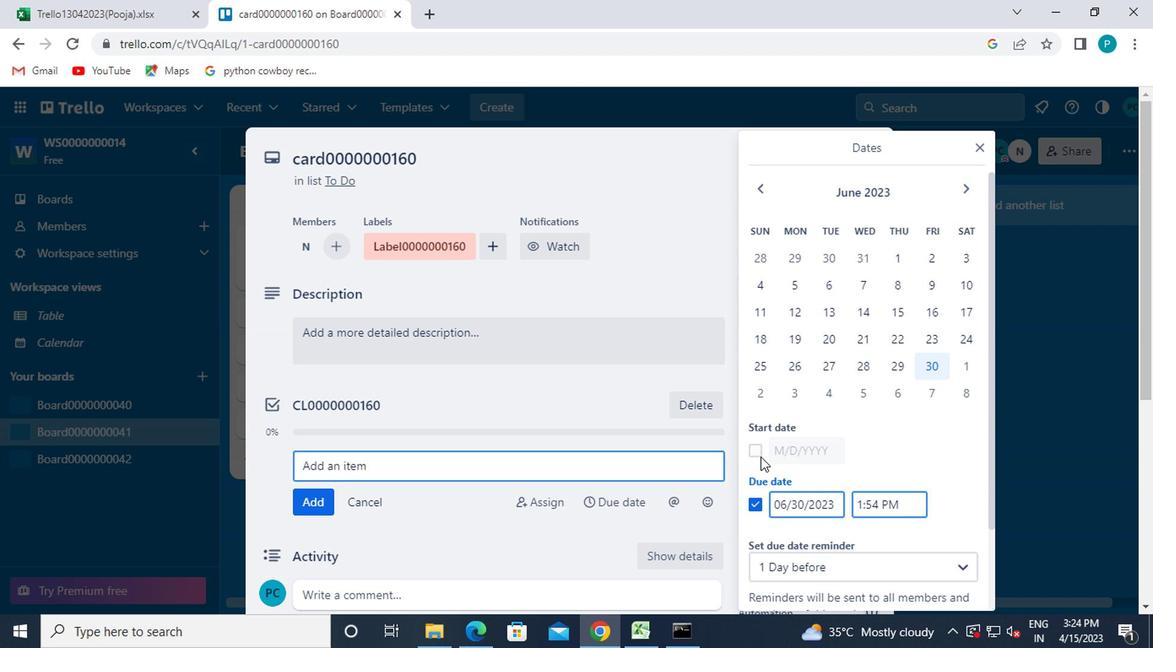 
Action: Mouse moved to (969, 188)
Screenshot: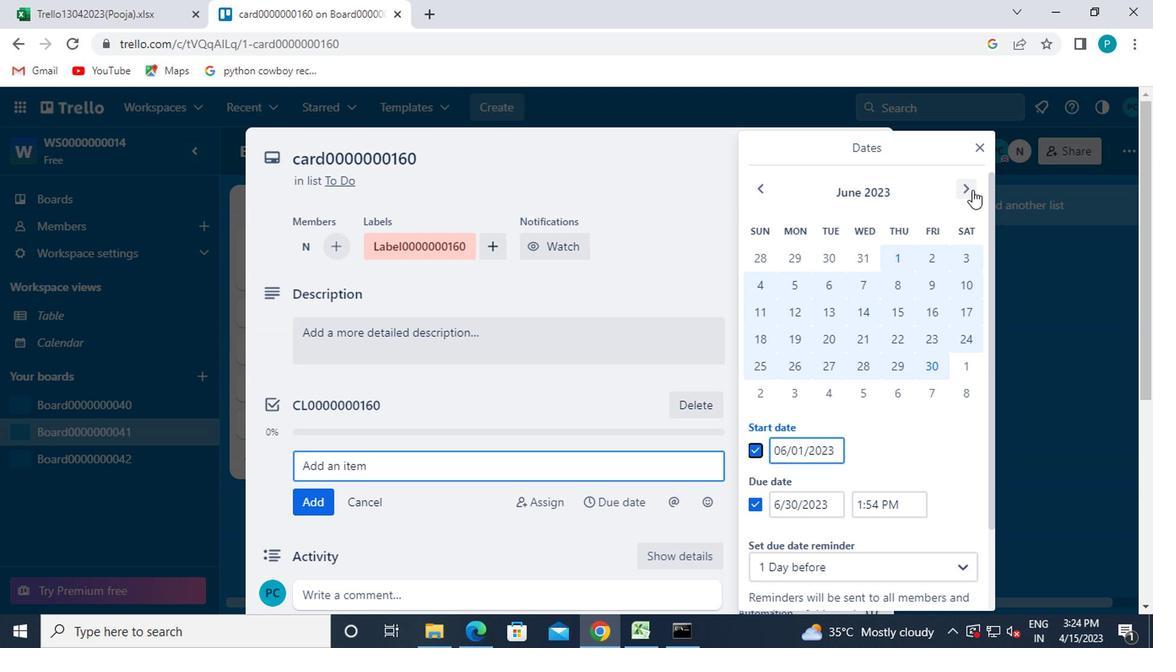 
Action: Mouse pressed left at (969, 188)
Screenshot: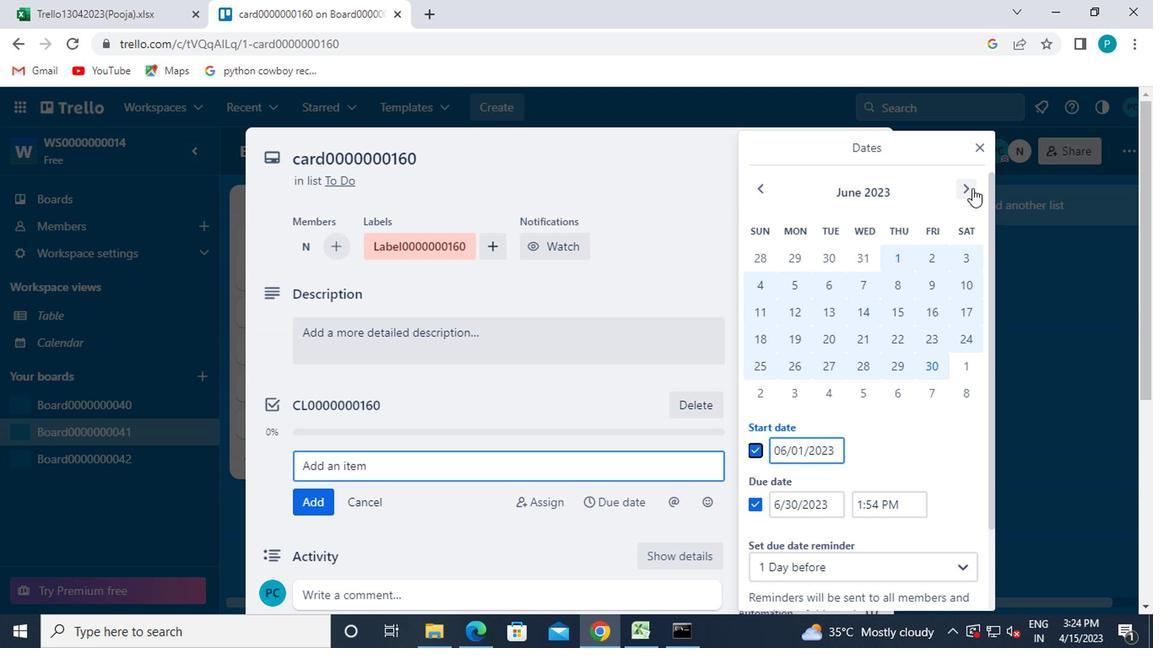 
Action: Mouse moved to (953, 263)
Screenshot: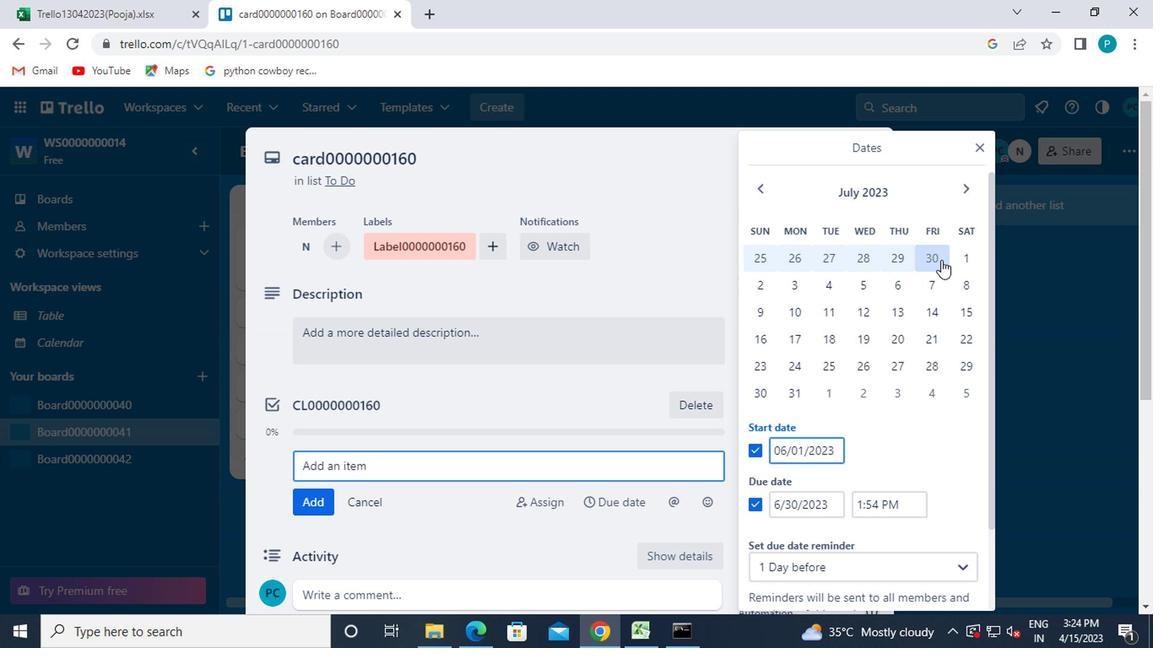 
Action: Mouse pressed left at (953, 263)
Screenshot: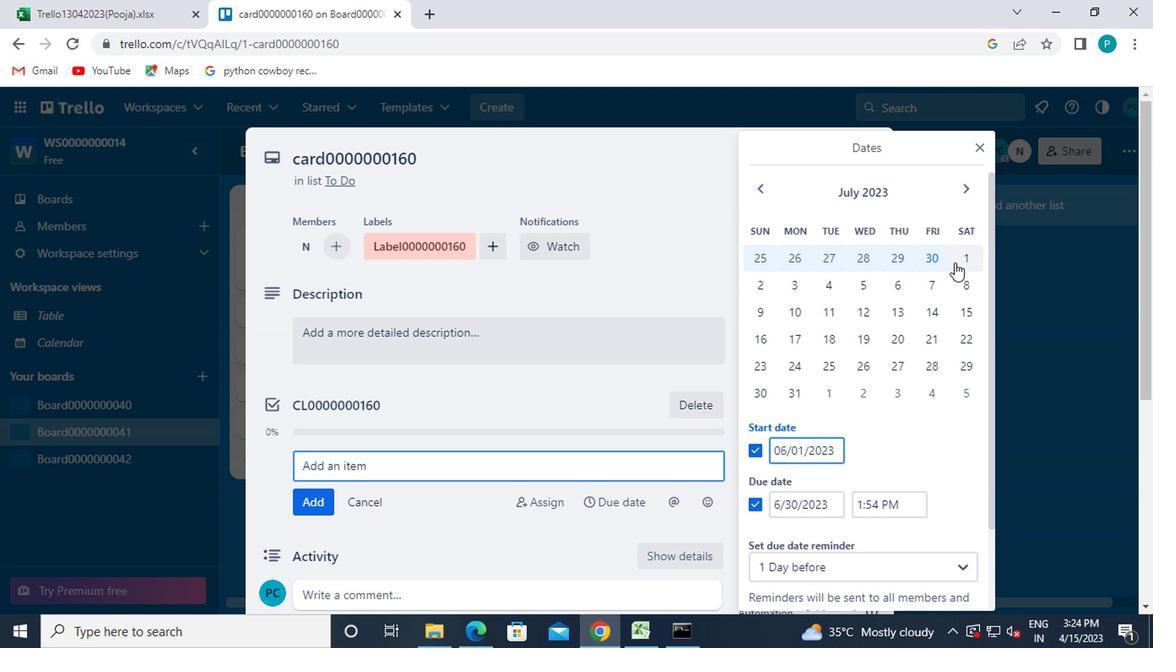 
Action: Mouse moved to (793, 398)
Screenshot: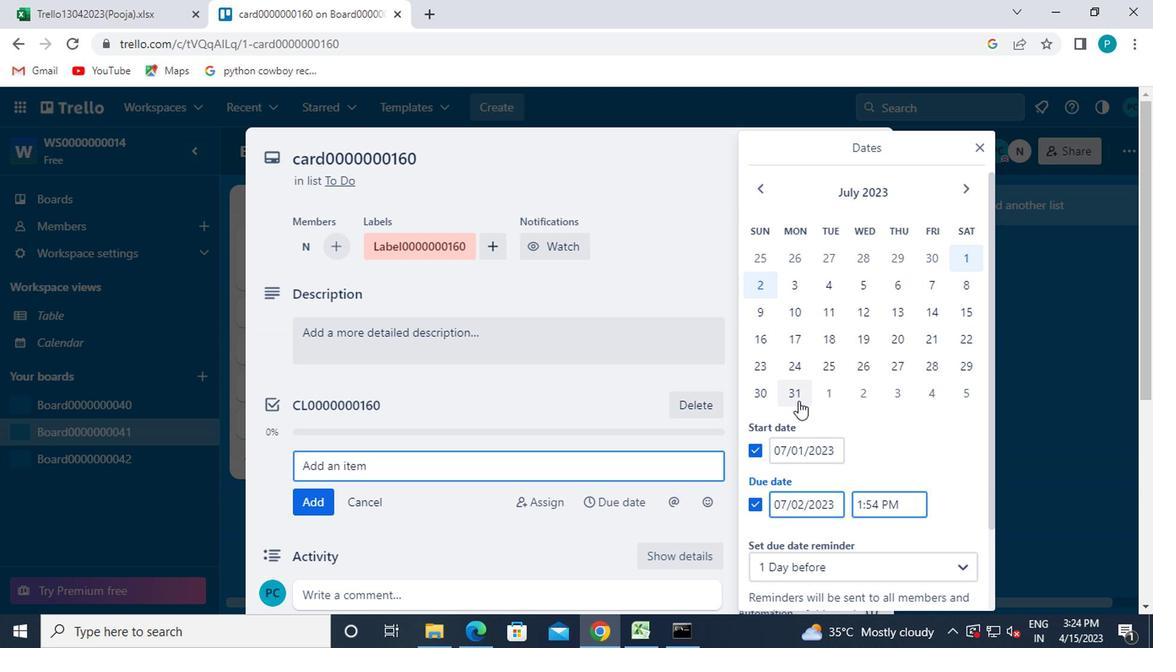 
Action: Mouse pressed left at (793, 398)
Screenshot: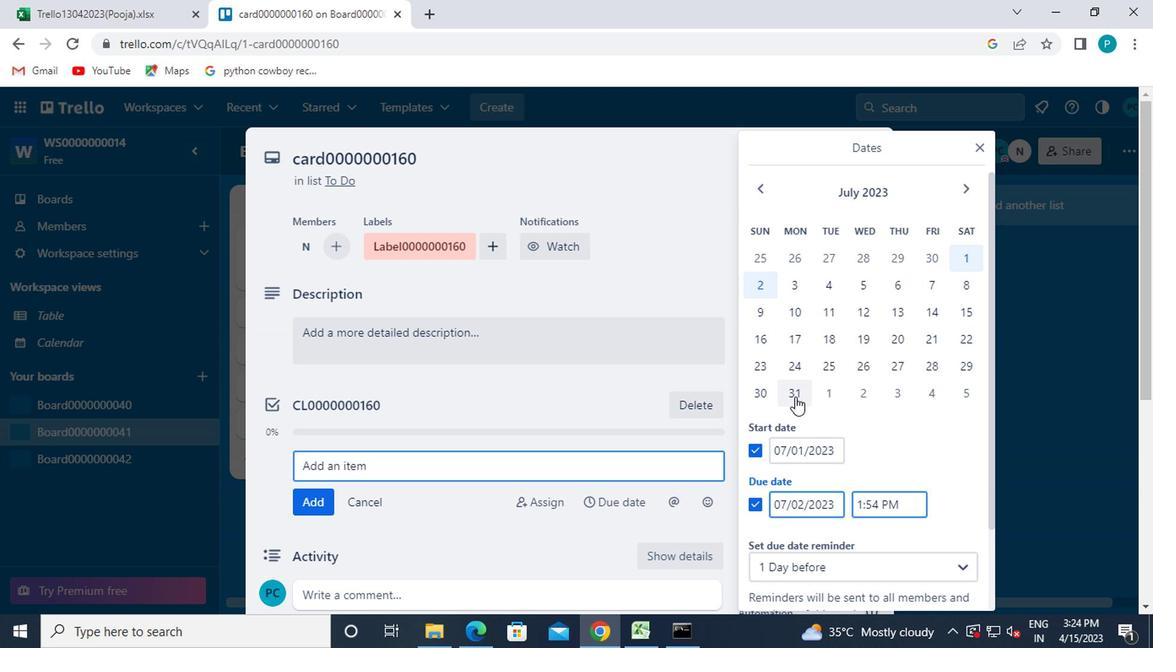 
Action: Mouse scrolled (793, 397) with delta (0, -1)
Screenshot: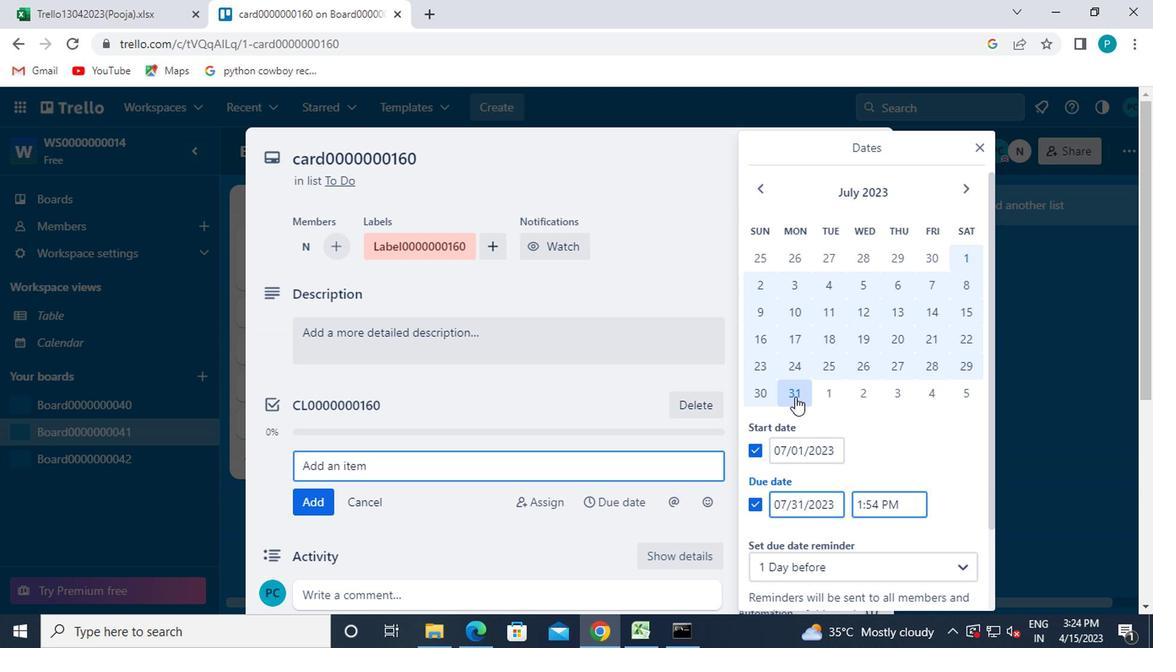 
Action: Mouse scrolled (793, 397) with delta (0, -1)
Screenshot: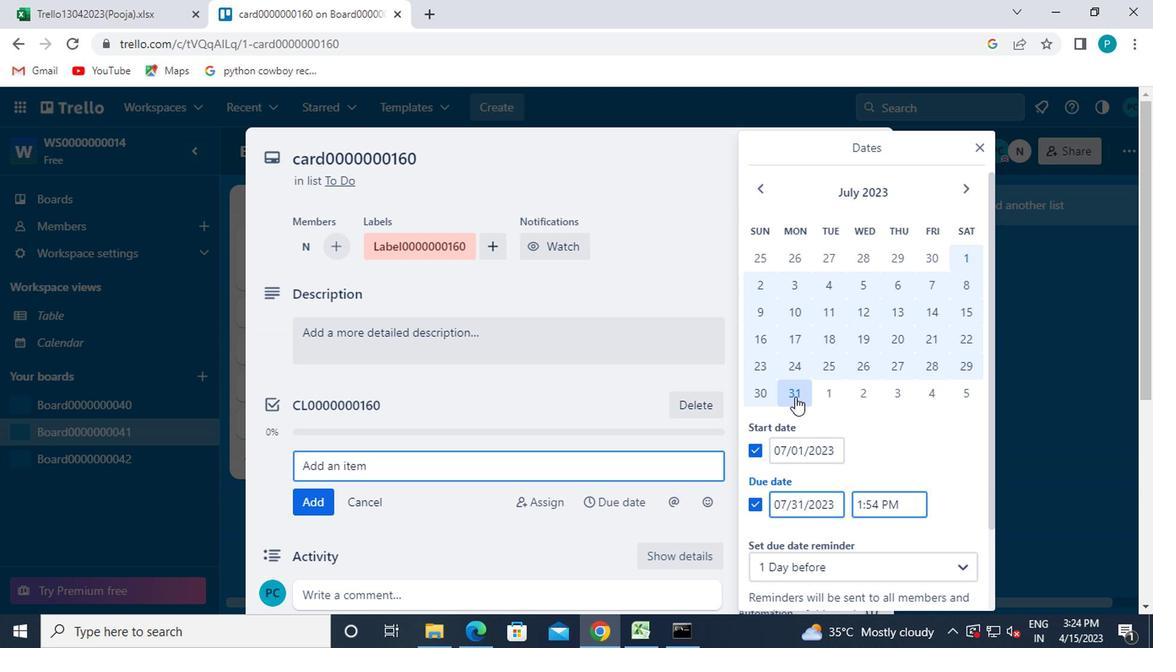 
Action: Mouse moved to (789, 440)
Screenshot: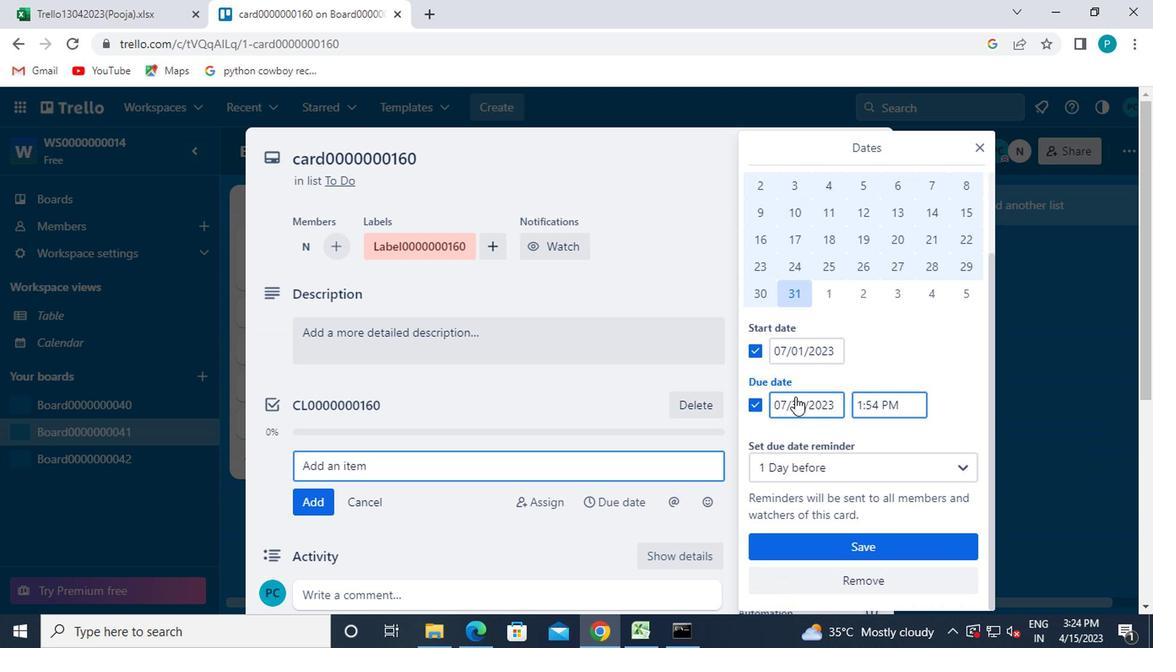 
Action: Mouse scrolled (789, 439) with delta (0, 0)
Screenshot: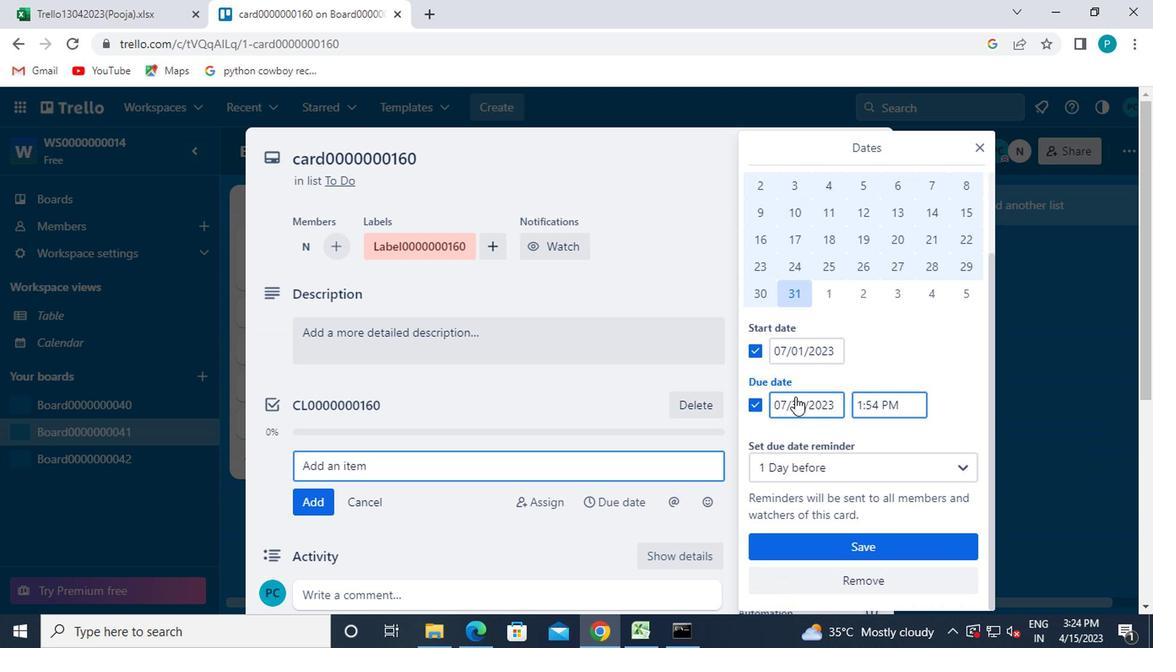 
Action: Mouse moved to (791, 447)
Screenshot: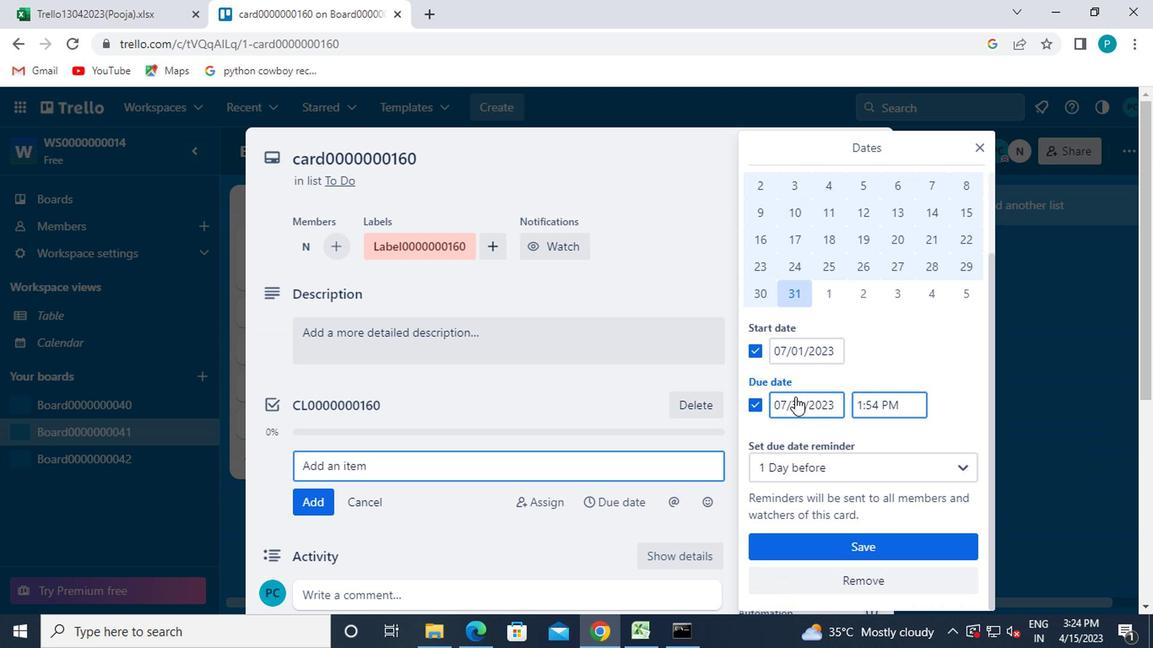 
Action: Mouse scrolled (791, 446) with delta (0, -1)
Screenshot: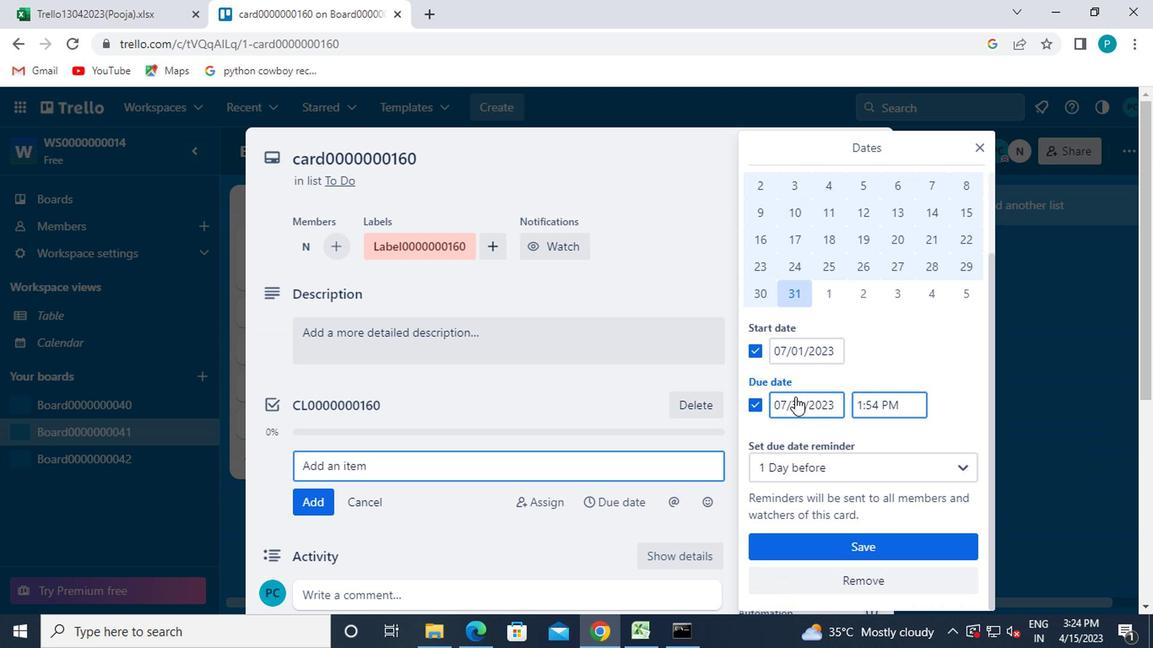 
Action: Mouse moved to (838, 540)
Screenshot: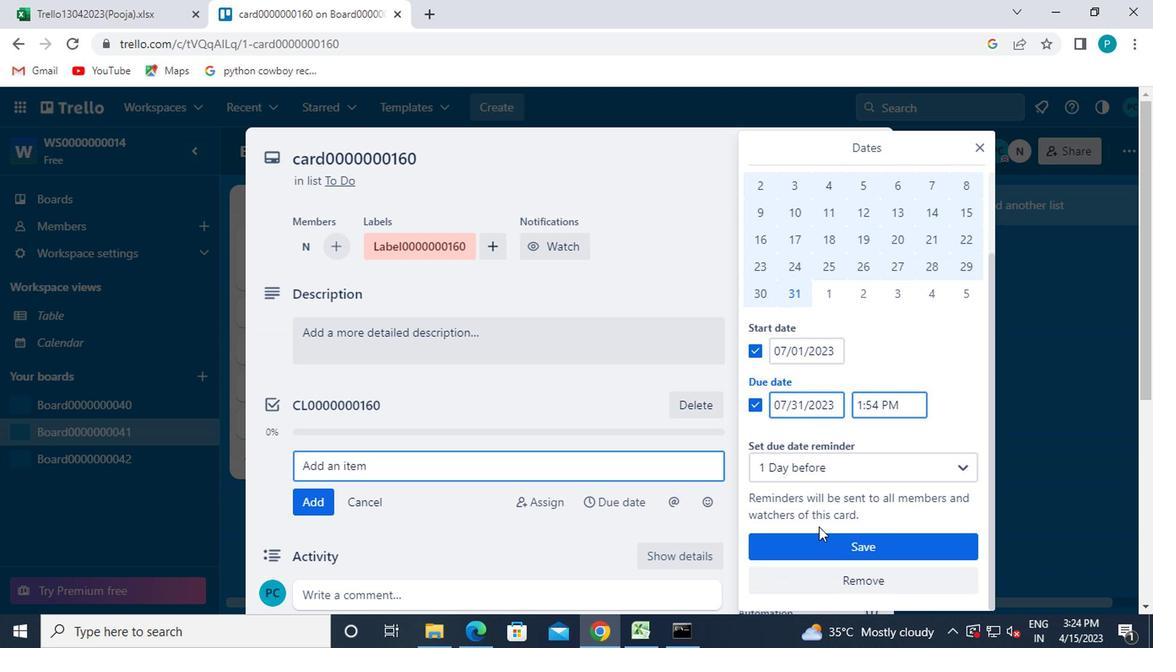 
Action: Mouse pressed left at (838, 540)
Screenshot: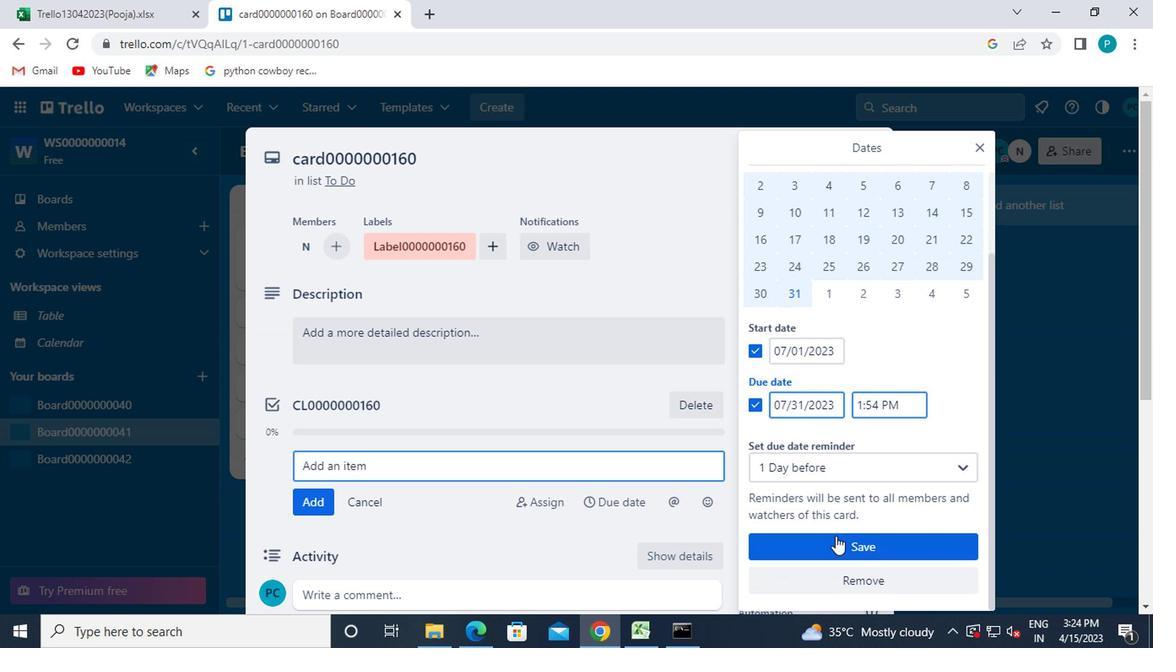 
Action: Mouse moved to (836, 540)
Screenshot: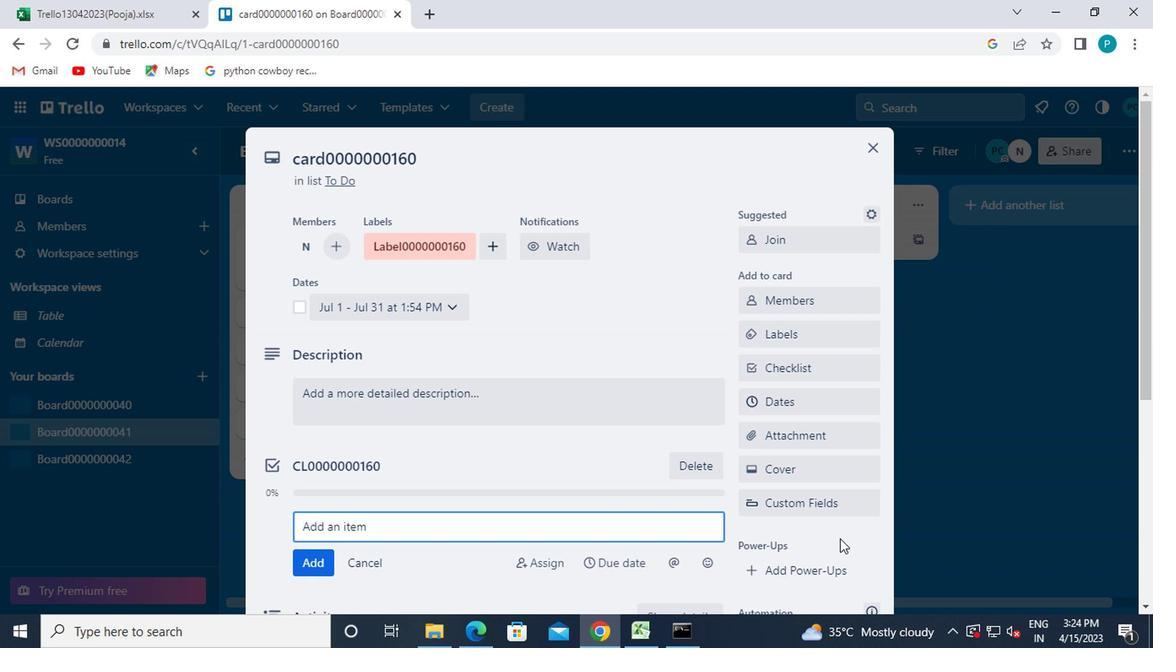 
